 Task: Search one way flight ticket for 1 adult, 1 child, 1 infant in seat in premium economy from Portland: Portland International Airport to Rock Springs: Southwest Wyoming Regional Airport (rock Springs Sweetwater County Airport) on 8-5-2023. Choice of flights is American. Number of bags: 1 checked bag. Price is upto 96000. Outbound departure time preference is 7:15.
Action: Mouse moved to (317, 215)
Screenshot: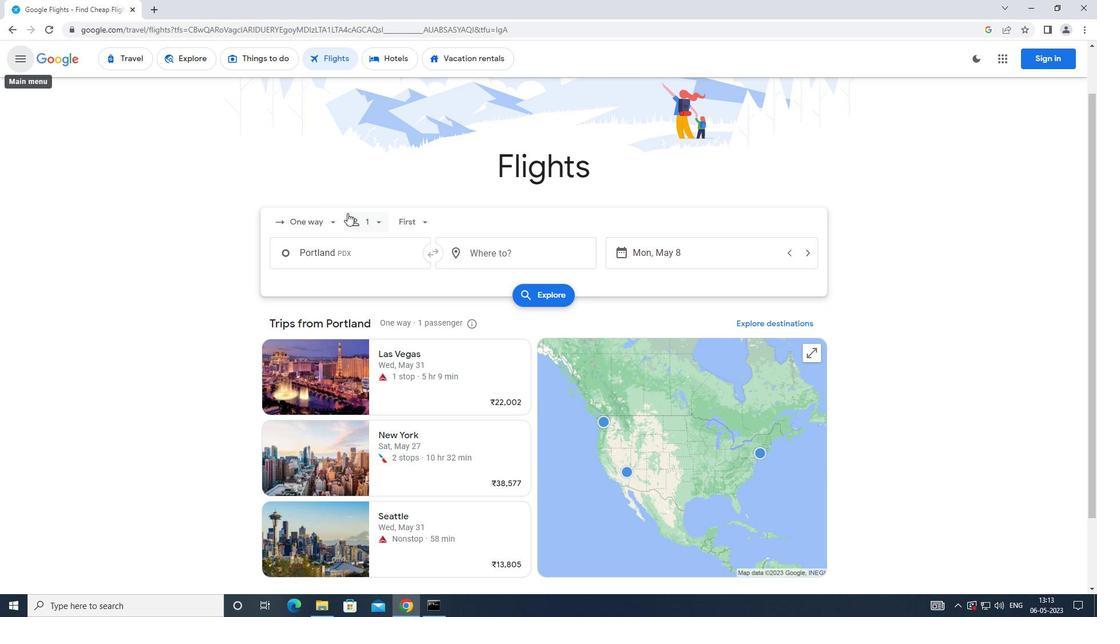 
Action: Mouse pressed left at (317, 215)
Screenshot: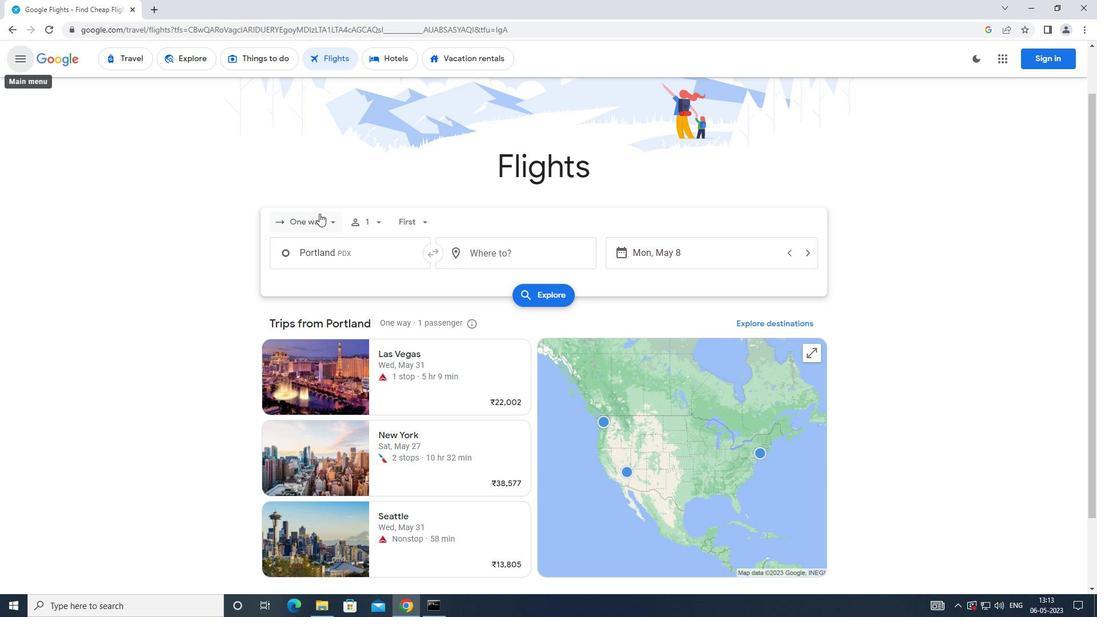 
Action: Mouse moved to (332, 273)
Screenshot: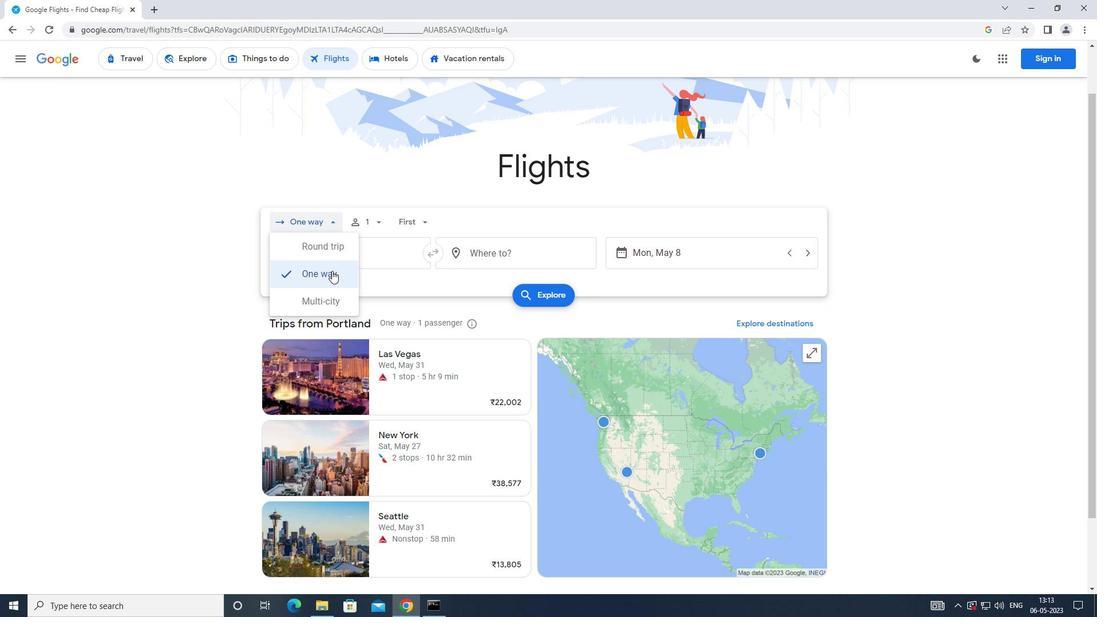 
Action: Mouse pressed left at (332, 273)
Screenshot: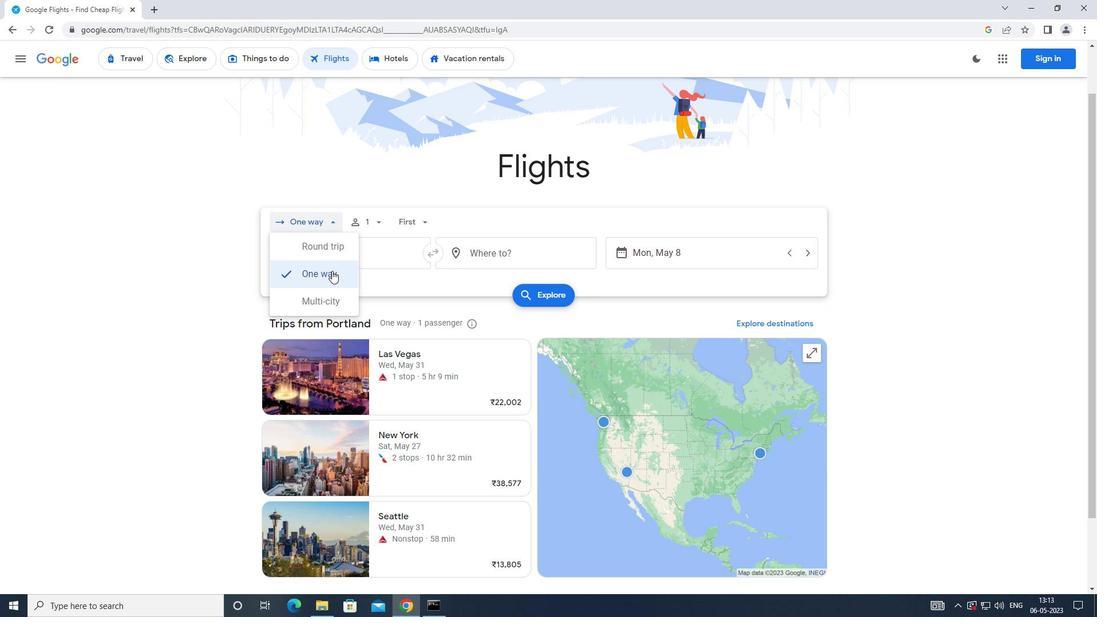 
Action: Mouse moved to (371, 220)
Screenshot: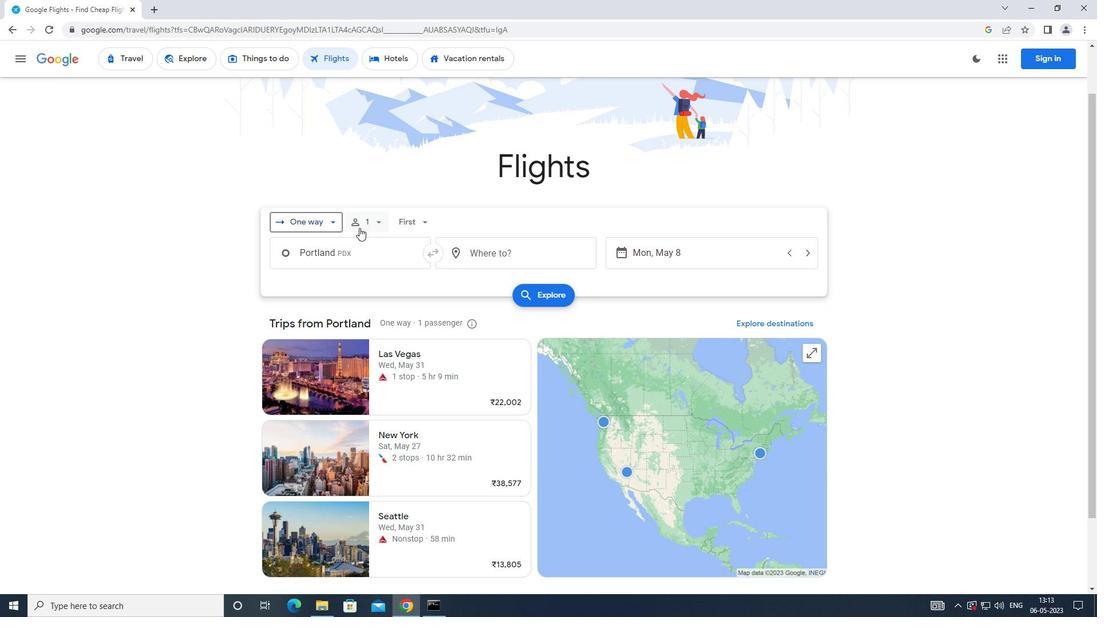 
Action: Mouse pressed left at (371, 220)
Screenshot: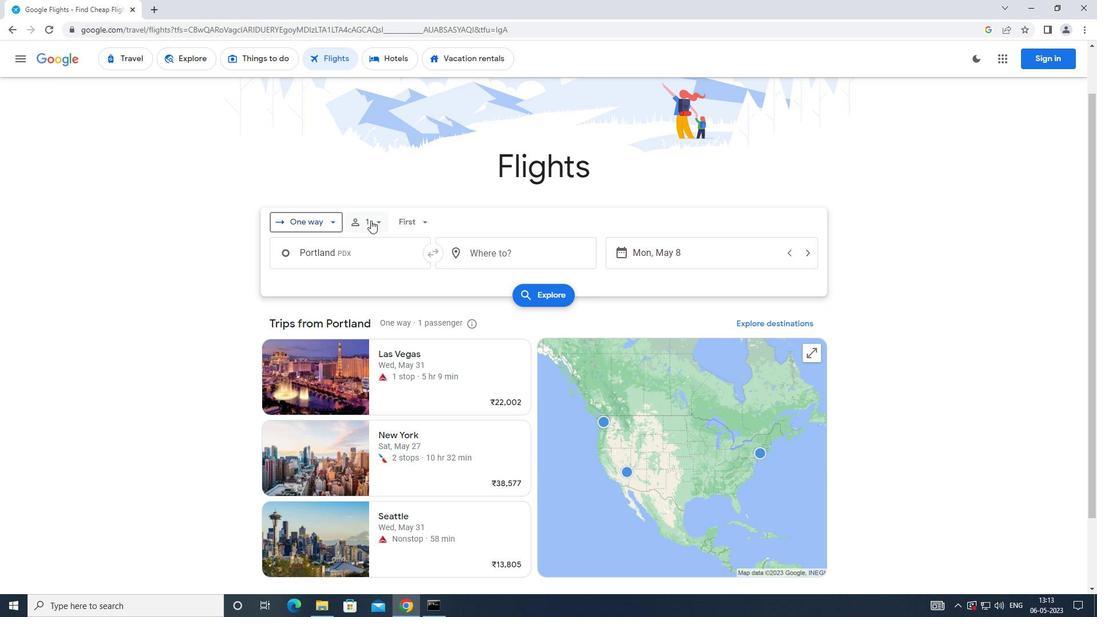 
Action: Mouse moved to (463, 275)
Screenshot: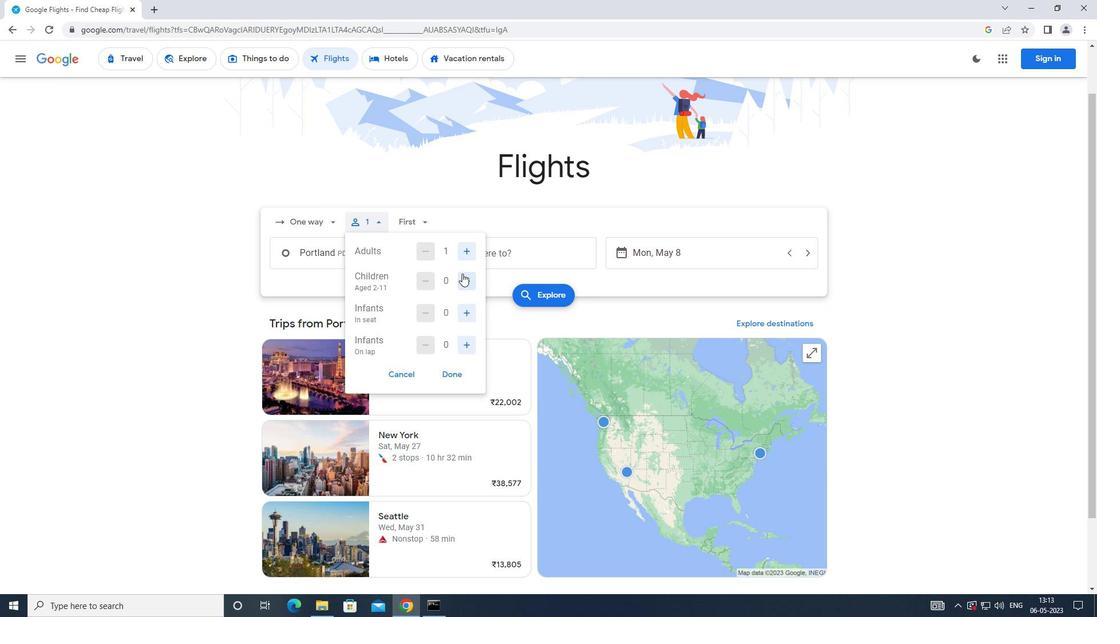 
Action: Mouse pressed left at (463, 275)
Screenshot: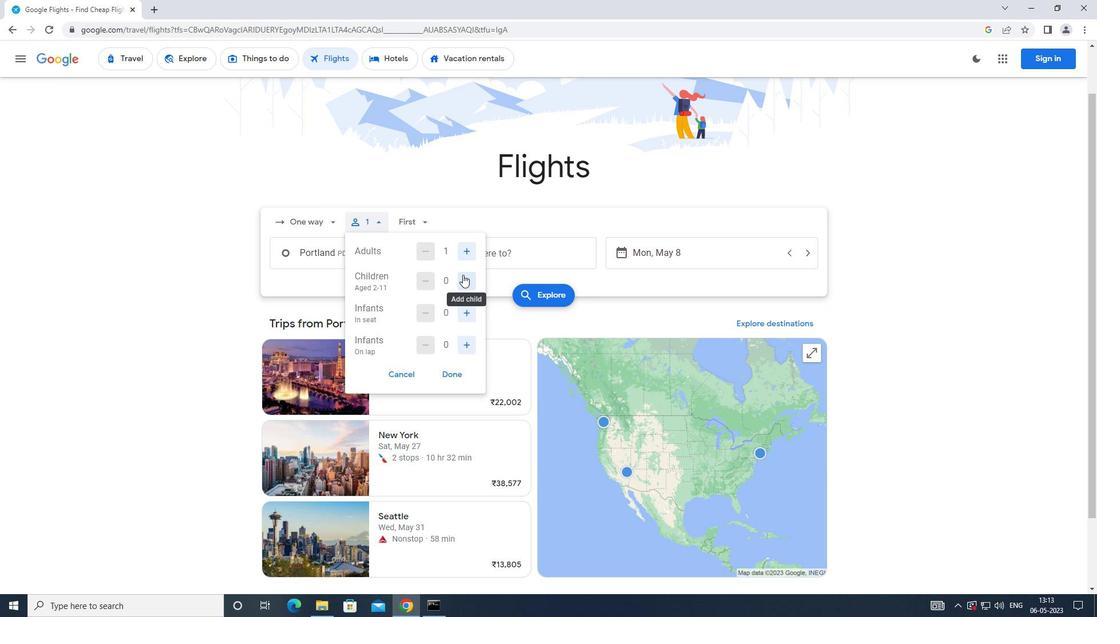 
Action: Mouse moved to (471, 311)
Screenshot: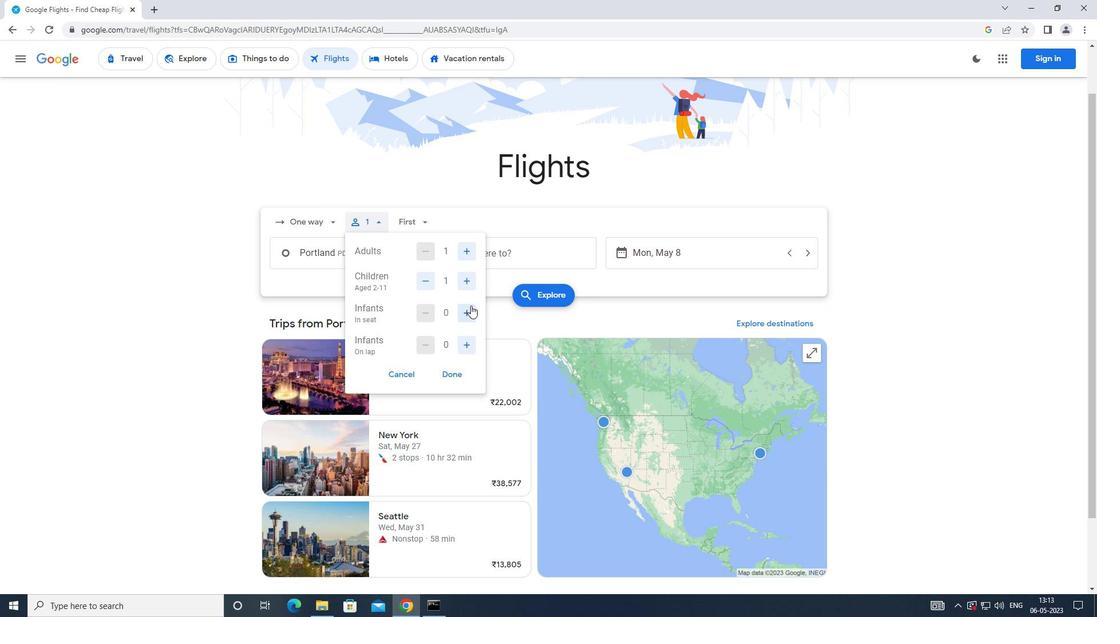 
Action: Mouse pressed left at (471, 311)
Screenshot: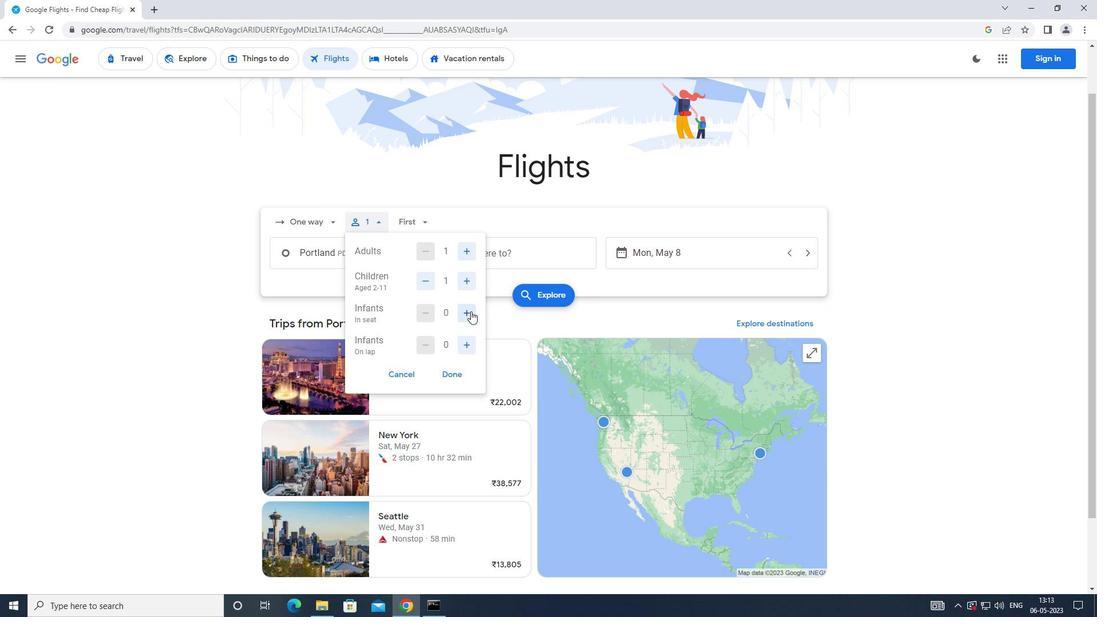 
Action: Mouse moved to (460, 372)
Screenshot: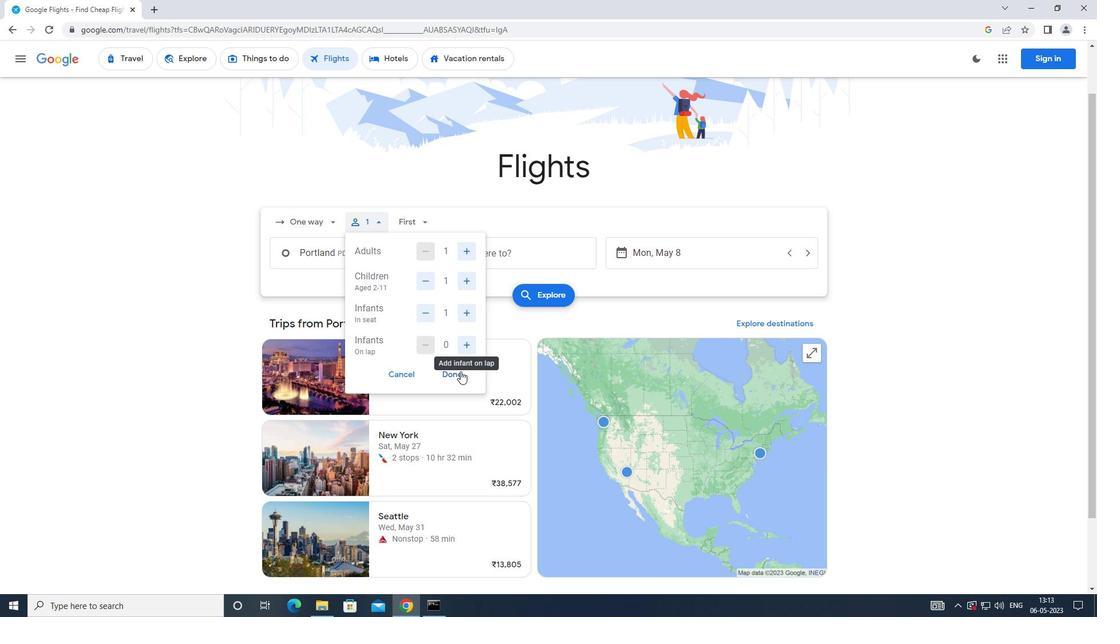 
Action: Mouse pressed left at (460, 372)
Screenshot: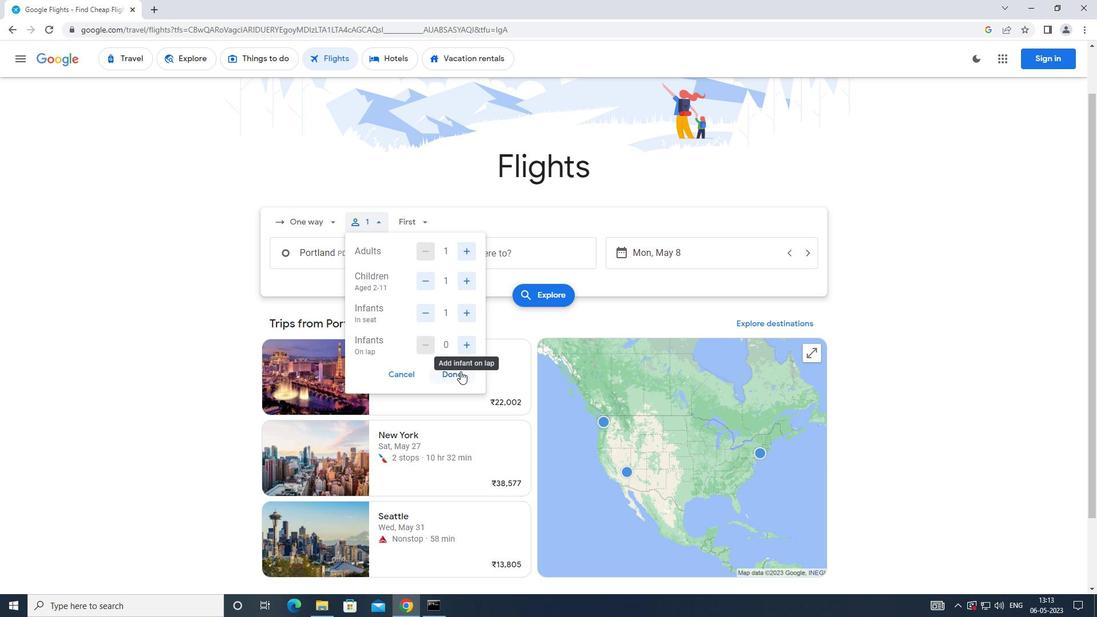 
Action: Mouse moved to (413, 228)
Screenshot: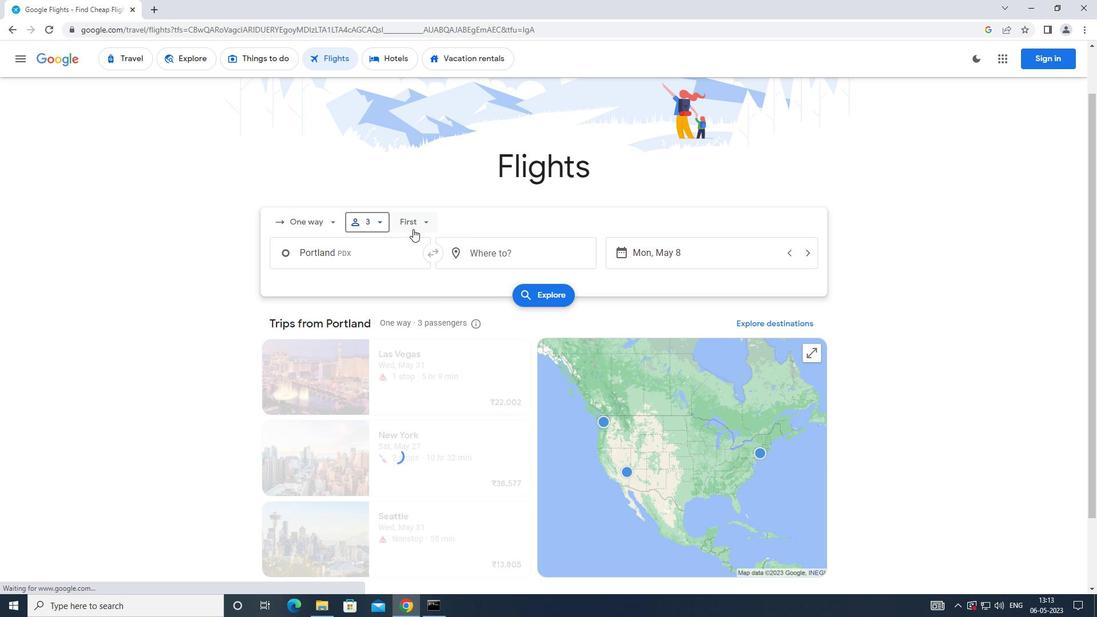 
Action: Mouse pressed left at (413, 228)
Screenshot: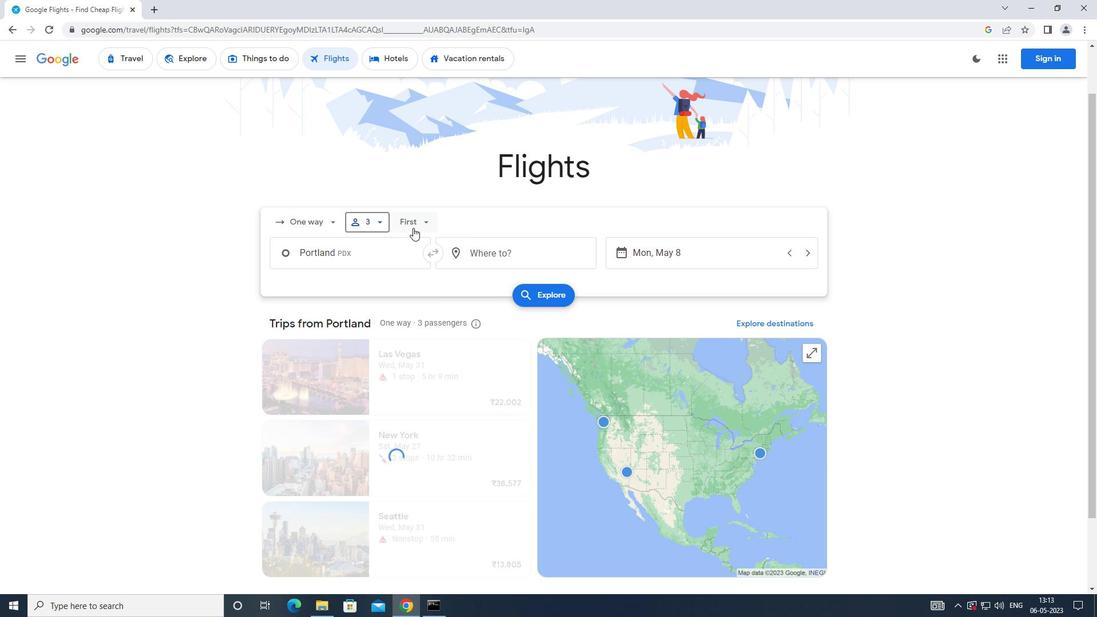 
Action: Mouse moved to (428, 273)
Screenshot: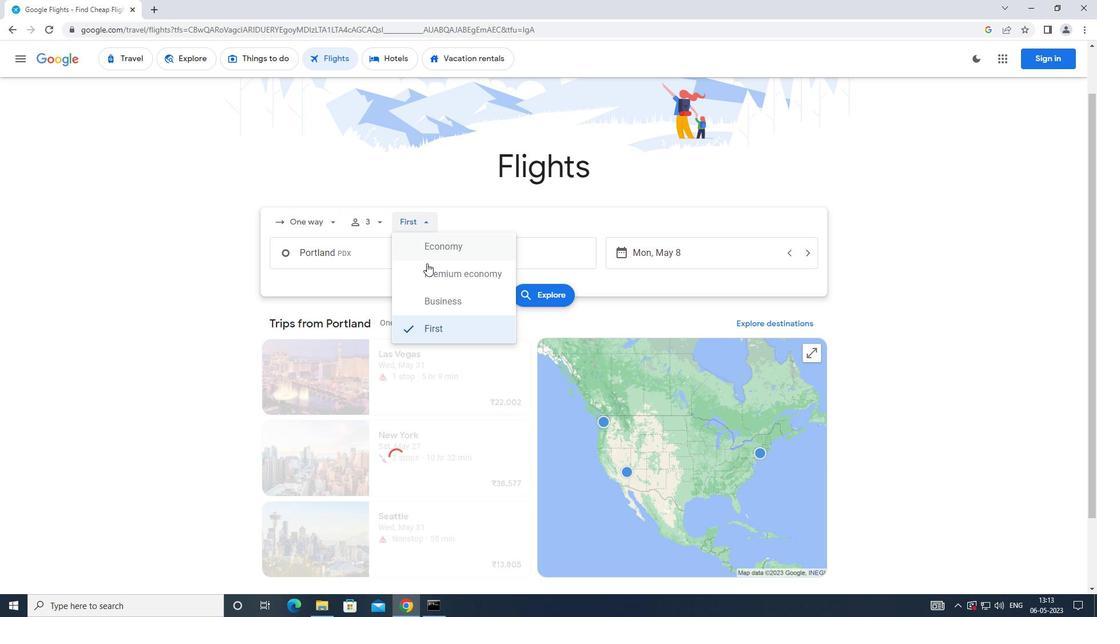 
Action: Mouse pressed left at (428, 273)
Screenshot: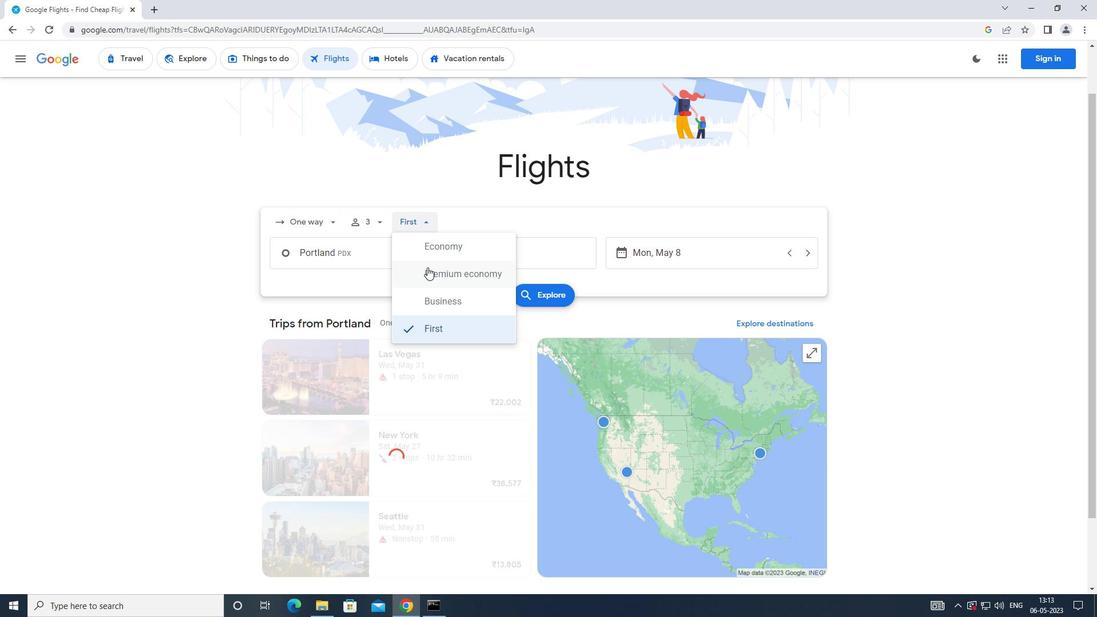 
Action: Mouse moved to (386, 251)
Screenshot: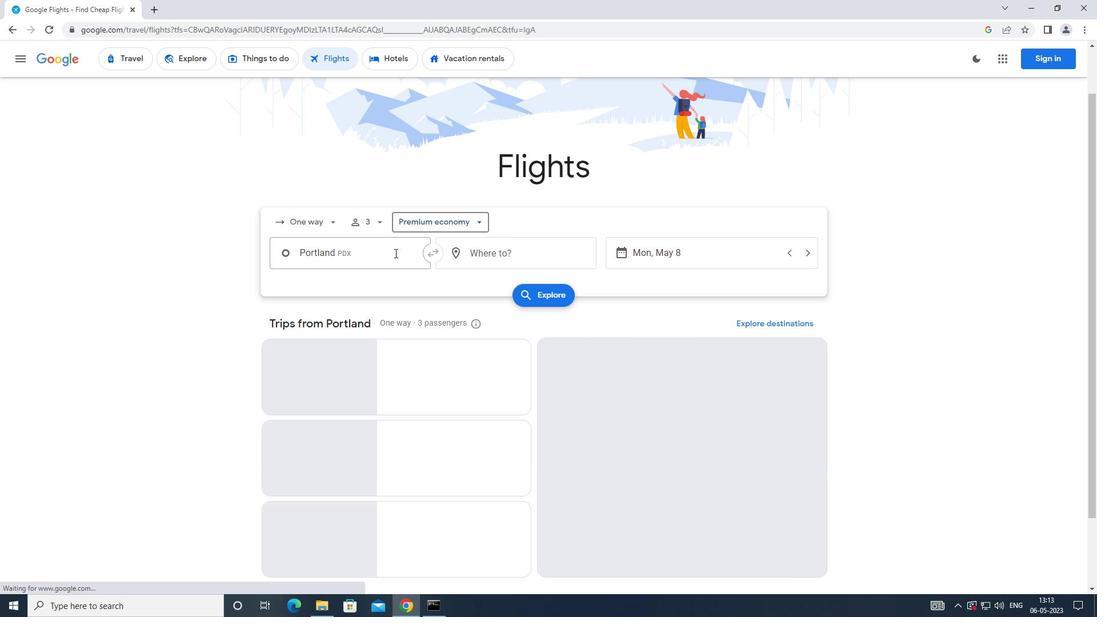 
Action: Mouse pressed left at (386, 251)
Screenshot: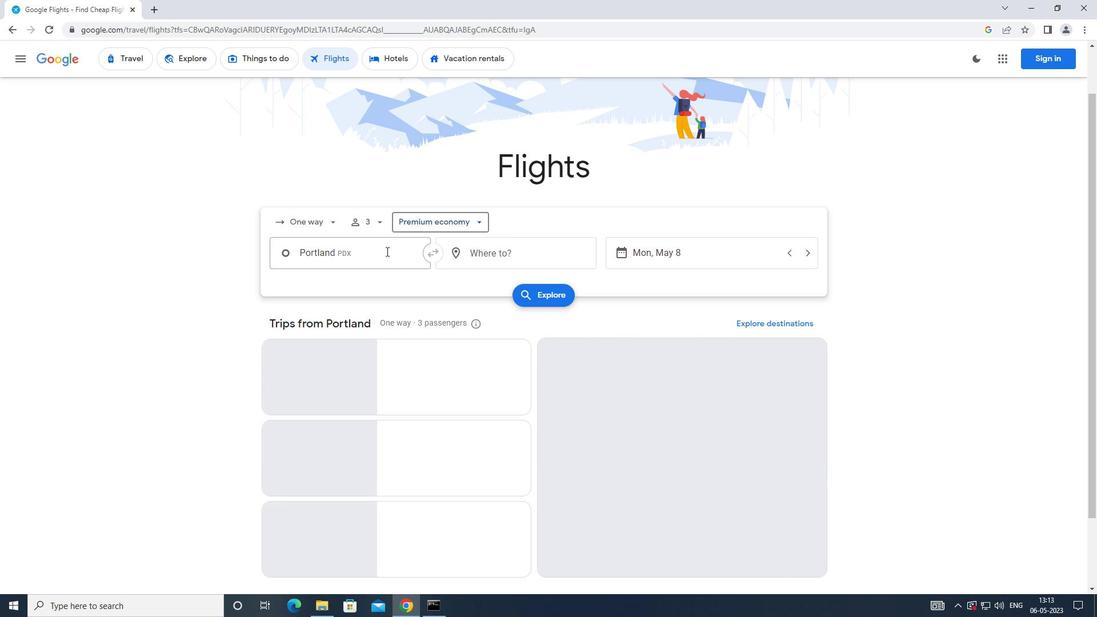 
Action: Mouse moved to (381, 313)
Screenshot: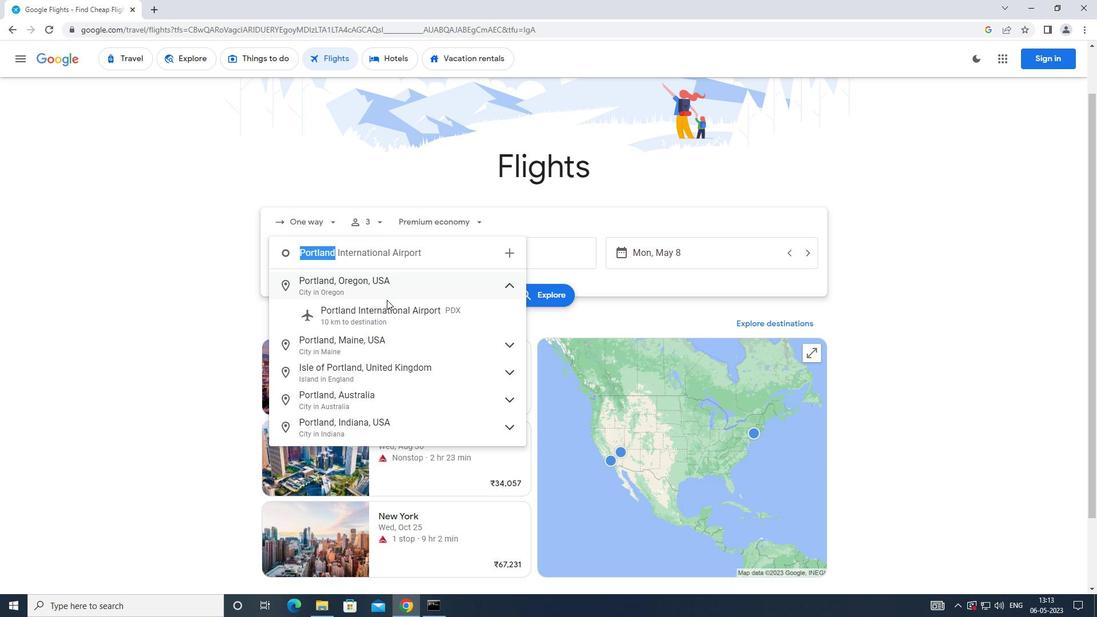 
Action: Mouse pressed left at (381, 313)
Screenshot: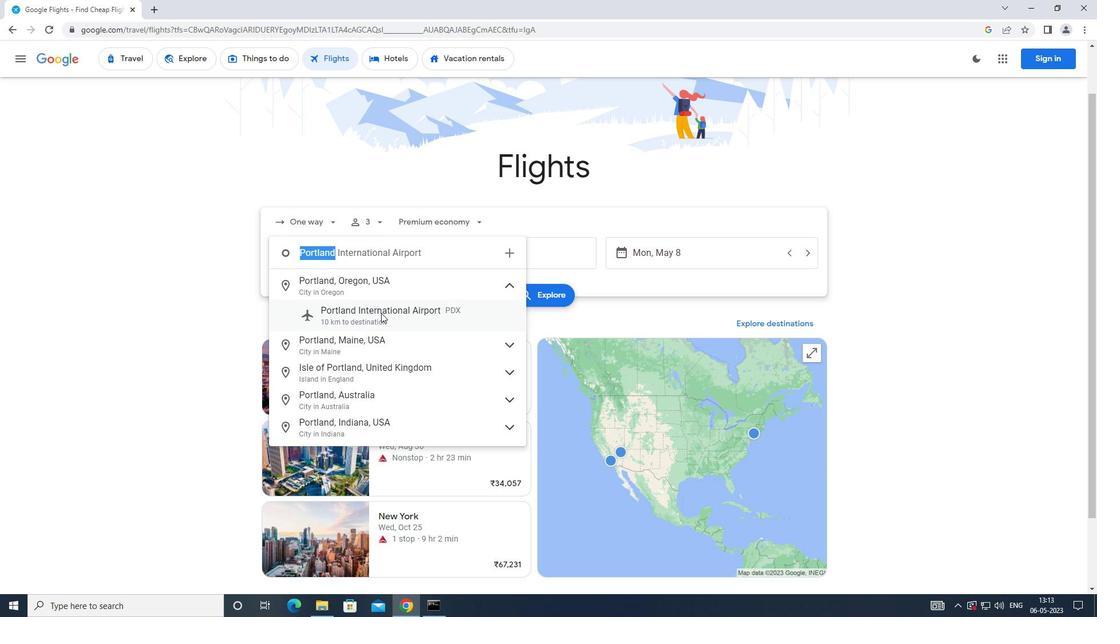 
Action: Mouse moved to (488, 257)
Screenshot: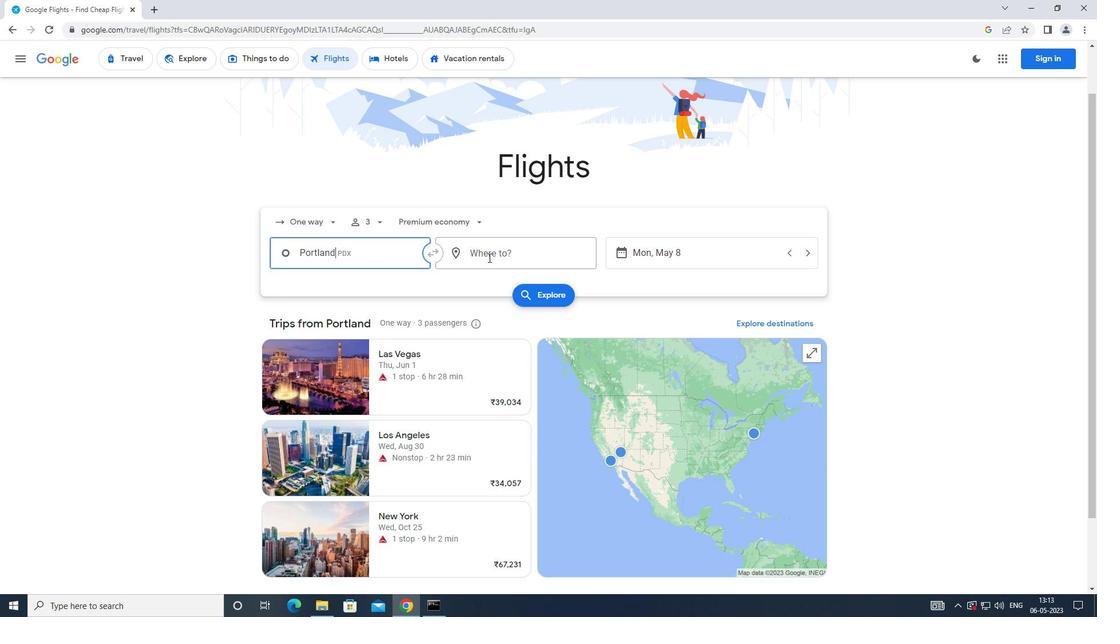 
Action: Mouse pressed left at (488, 257)
Screenshot: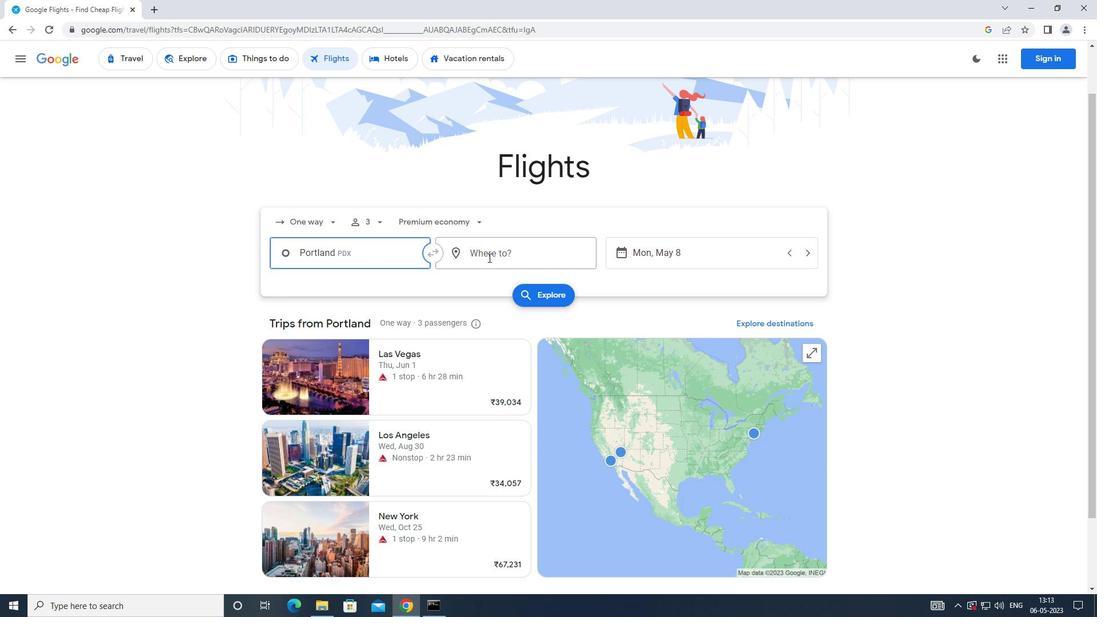 
Action: Mouse moved to (510, 363)
Screenshot: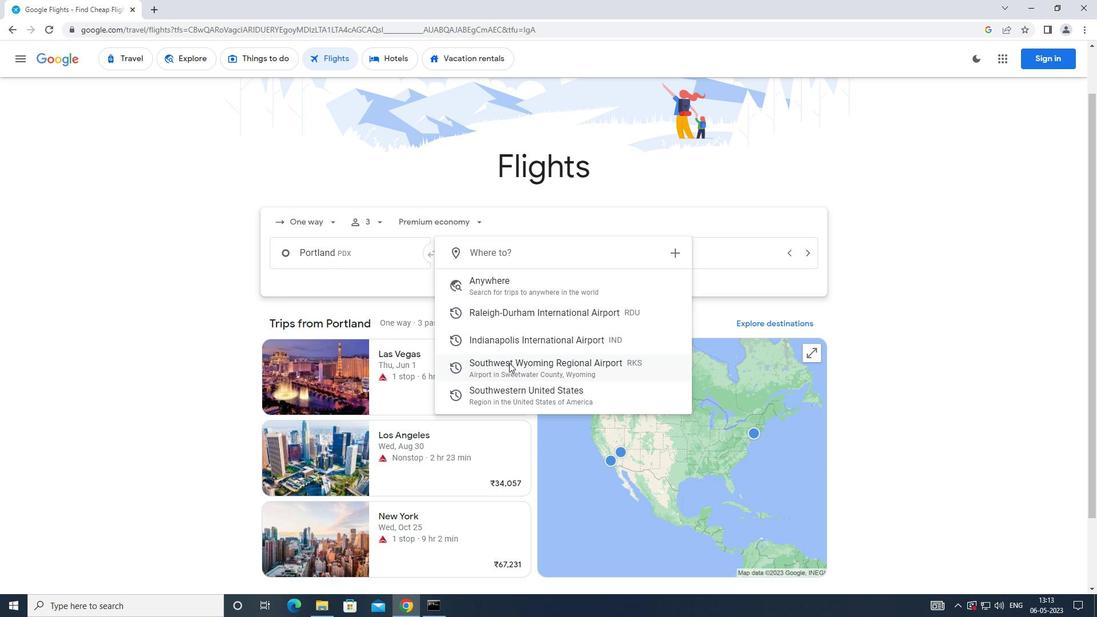 
Action: Mouse pressed left at (510, 363)
Screenshot: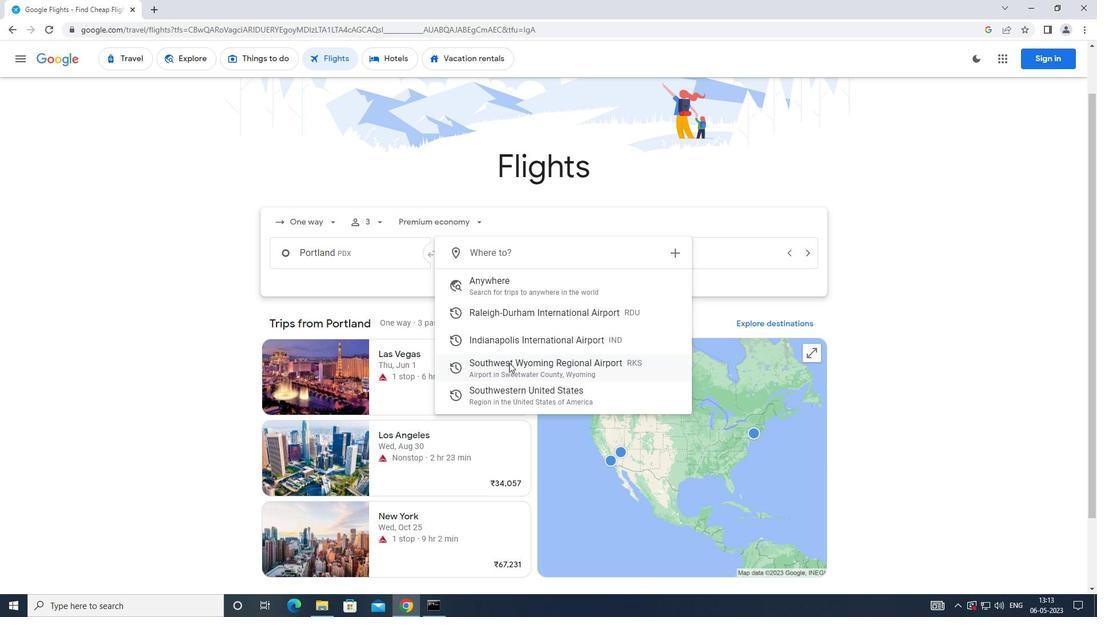 
Action: Mouse moved to (635, 256)
Screenshot: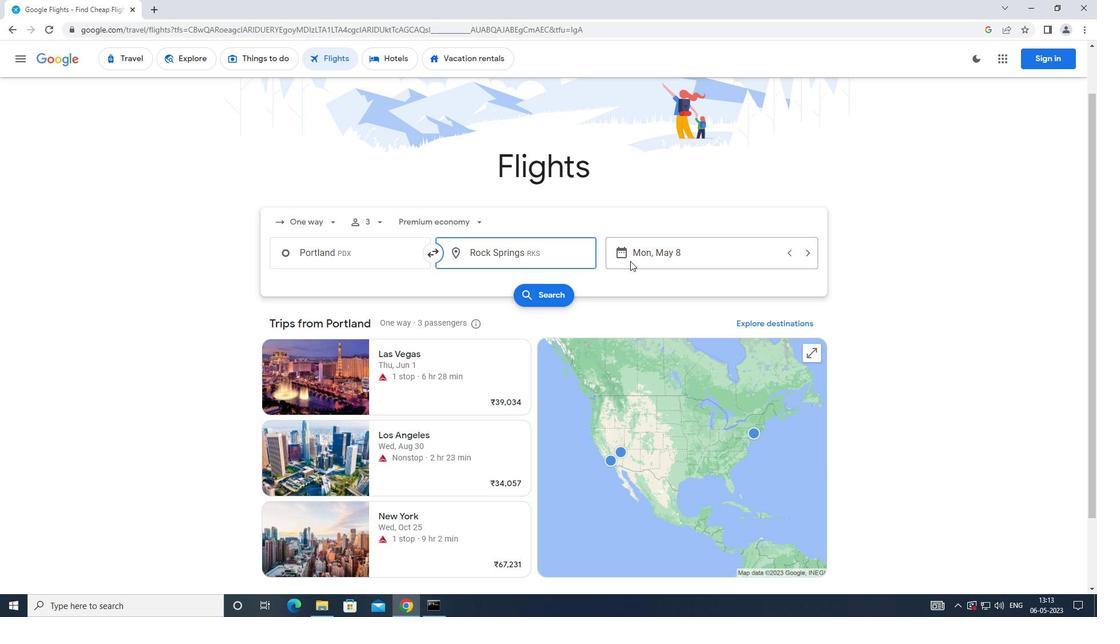 
Action: Mouse pressed left at (635, 256)
Screenshot: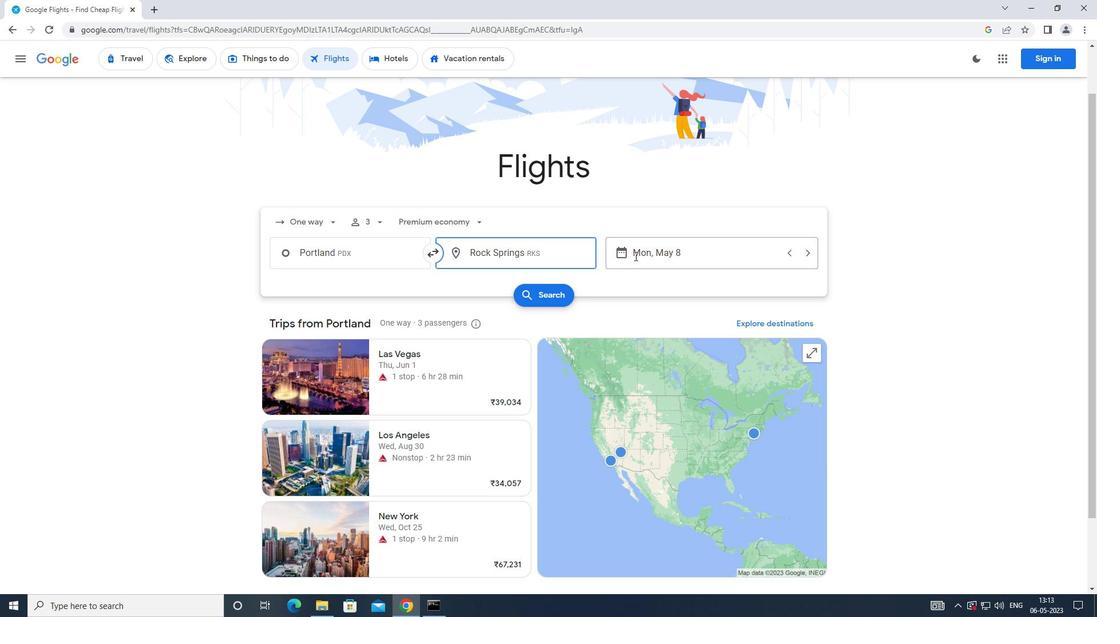 
Action: Mouse moved to (447, 372)
Screenshot: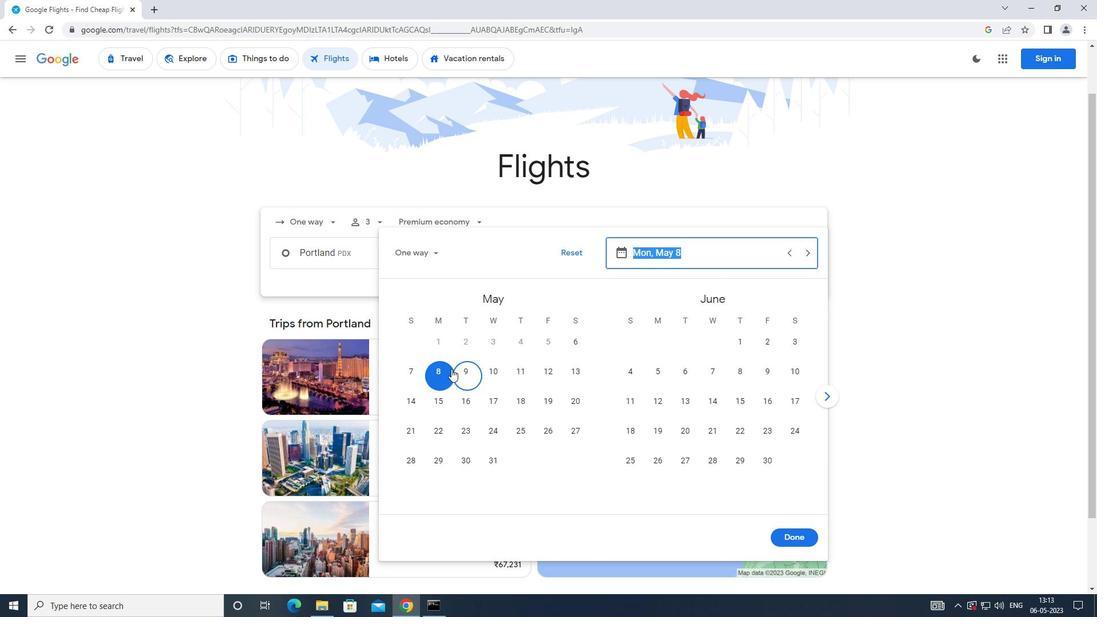 
Action: Mouse pressed left at (447, 372)
Screenshot: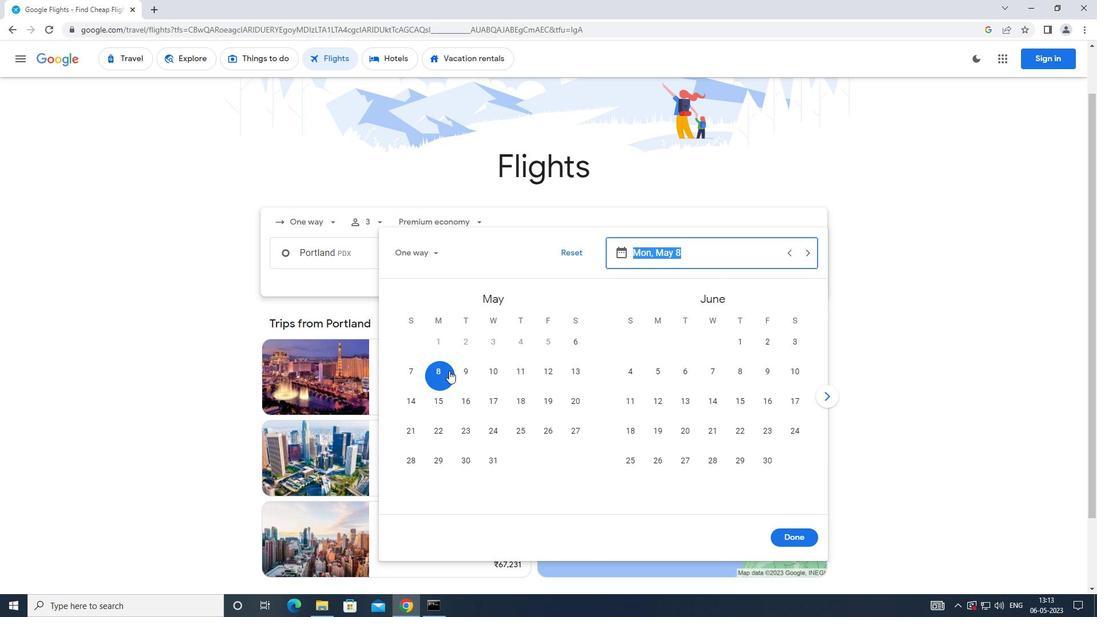 
Action: Mouse moved to (798, 535)
Screenshot: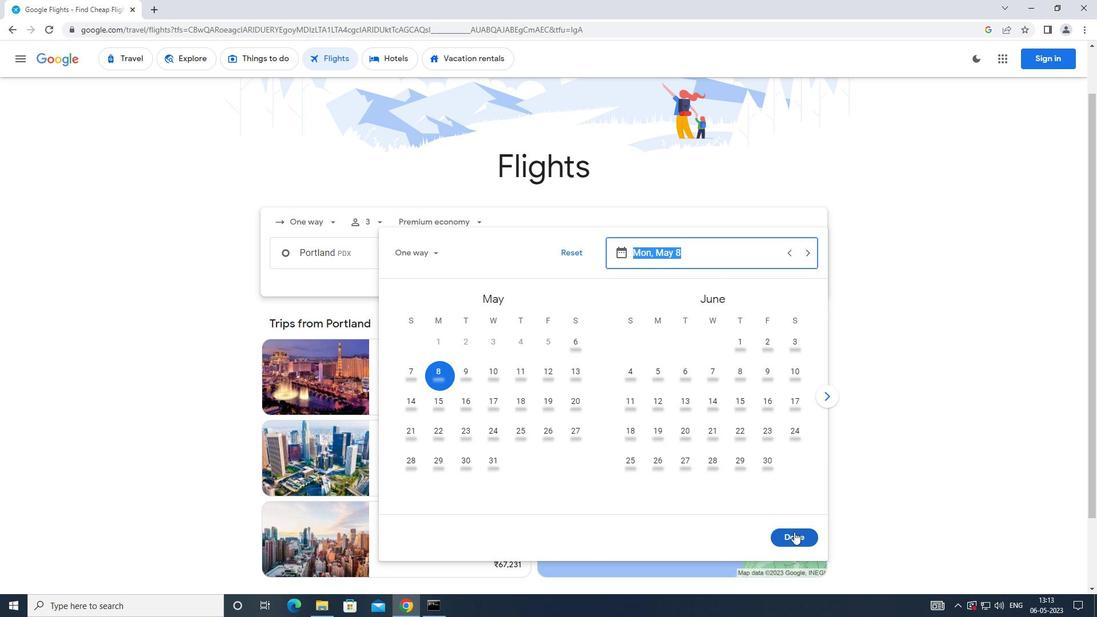 
Action: Mouse pressed left at (798, 535)
Screenshot: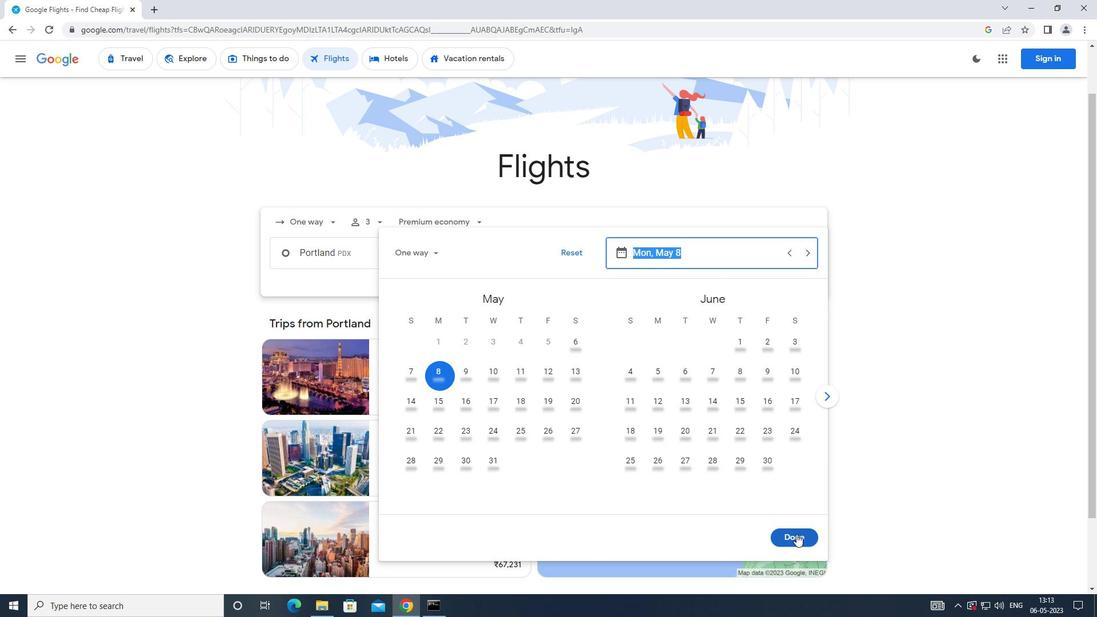 
Action: Mouse moved to (544, 292)
Screenshot: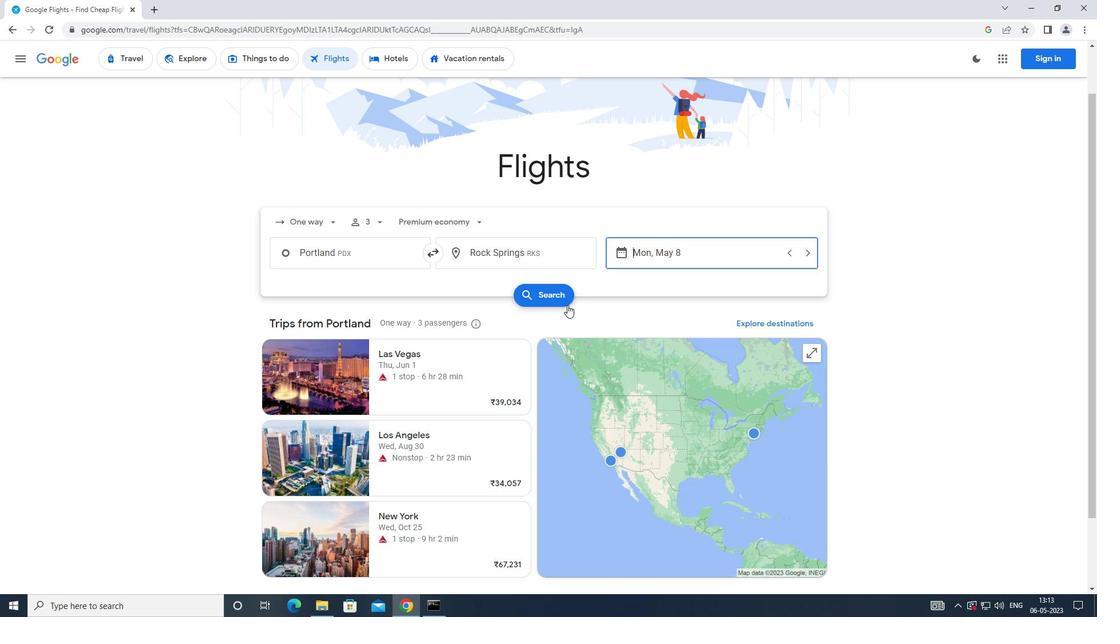 
Action: Mouse pressed left at (544, 292)
Screenshot: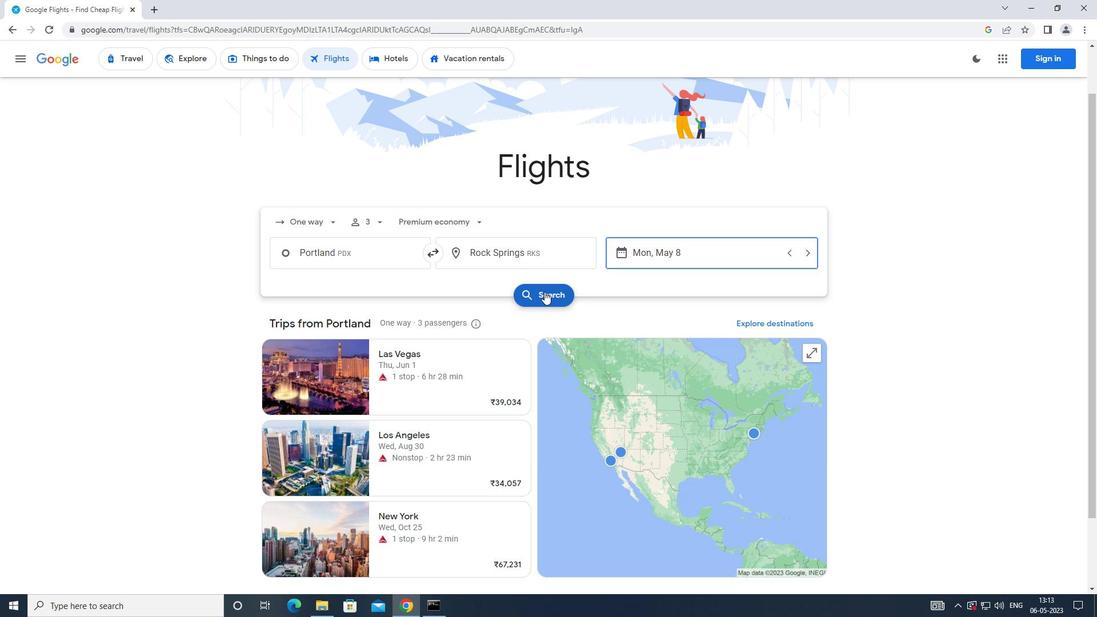 
Action: Mouse moved to (292, 161)
Screenshot: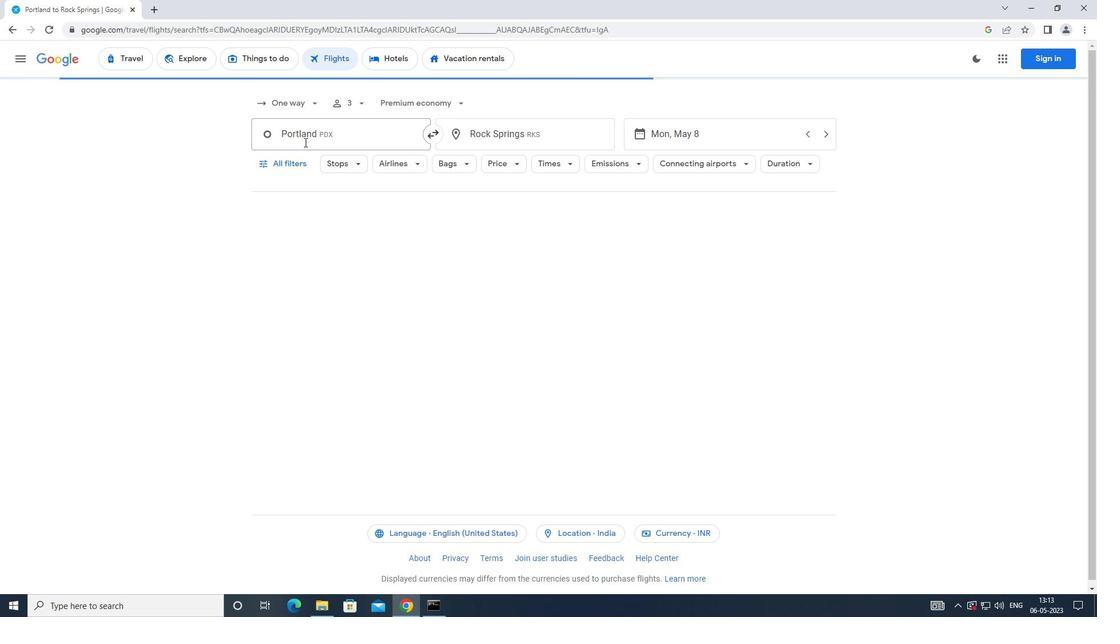 
Action: Mouse pressed left at (292, 161)
Screenshot: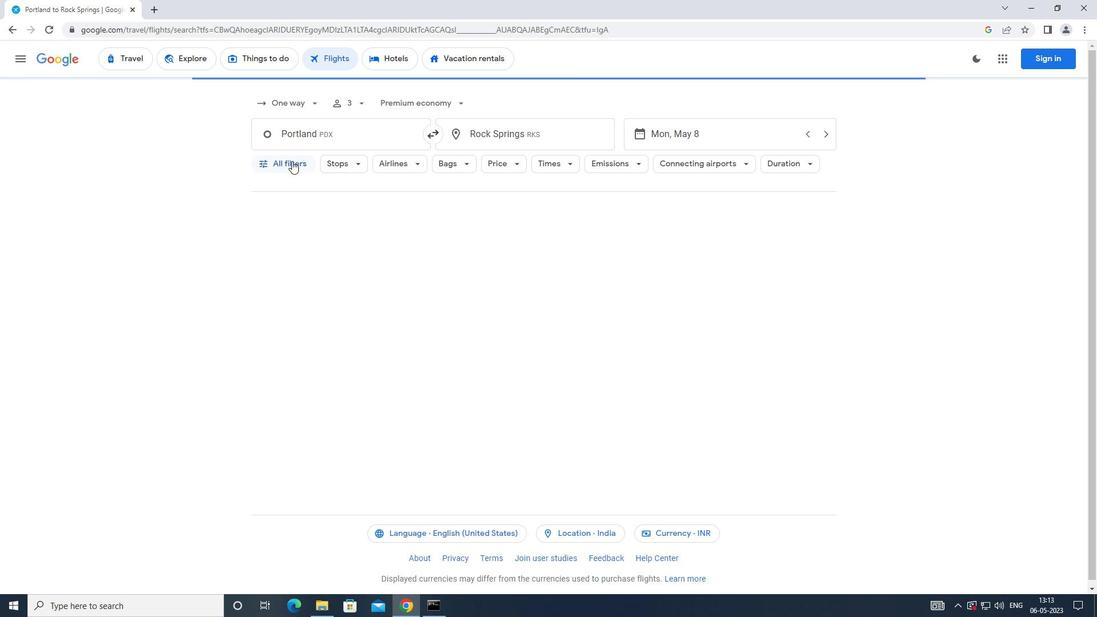 
Action: Mouse moved to (334, 244)
Screenshot: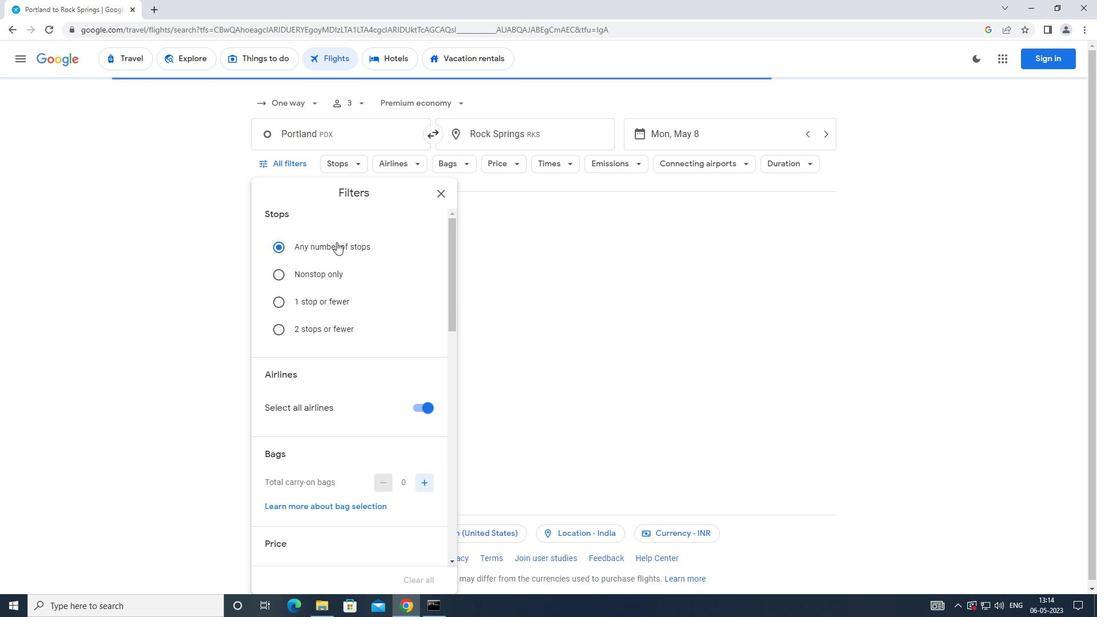 
Action: Mouse scrolled (334, 244) with delta (0, 0)
Screenshot: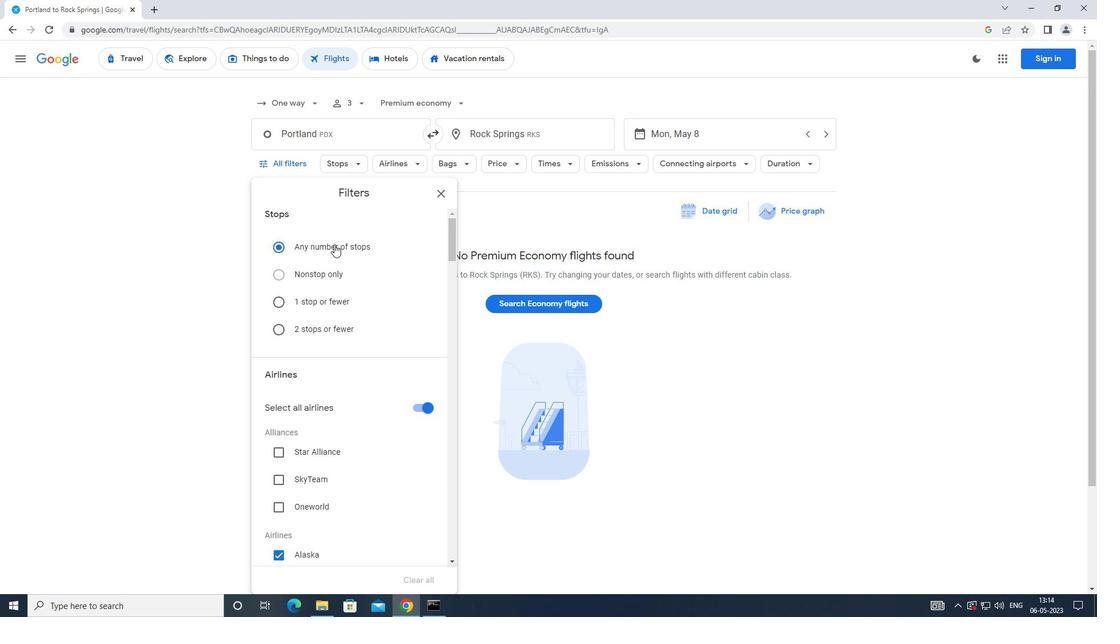 
Action: Mouse scrolled (334, 244) with delta (0, 0)
Screenshot: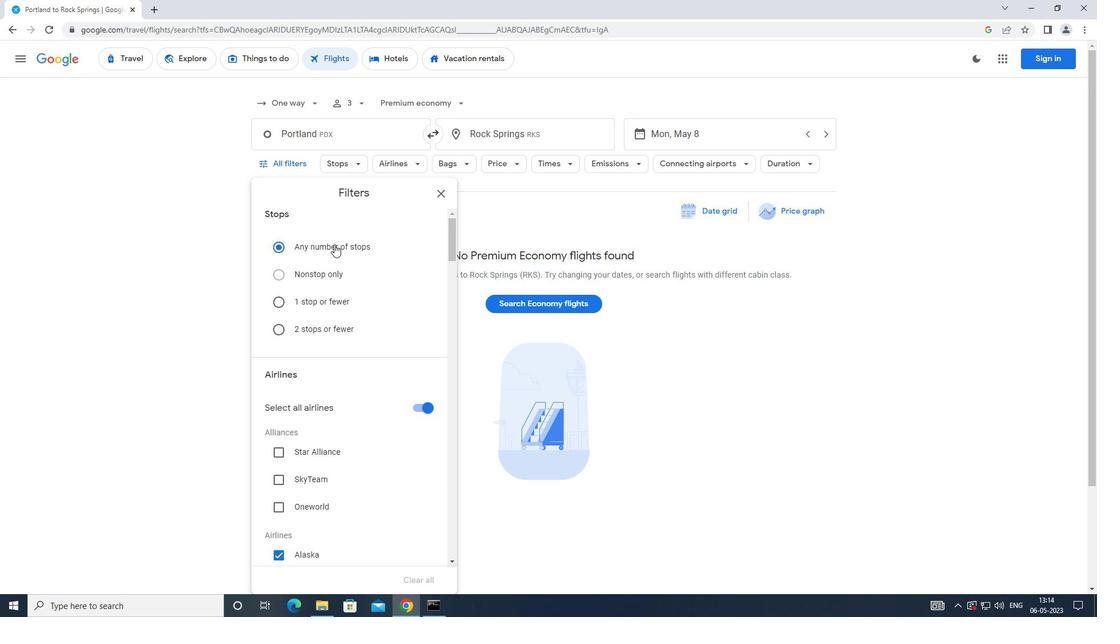 
Action: Mouse scrolled (334, 244) with delta (0, 0)
Screenshot: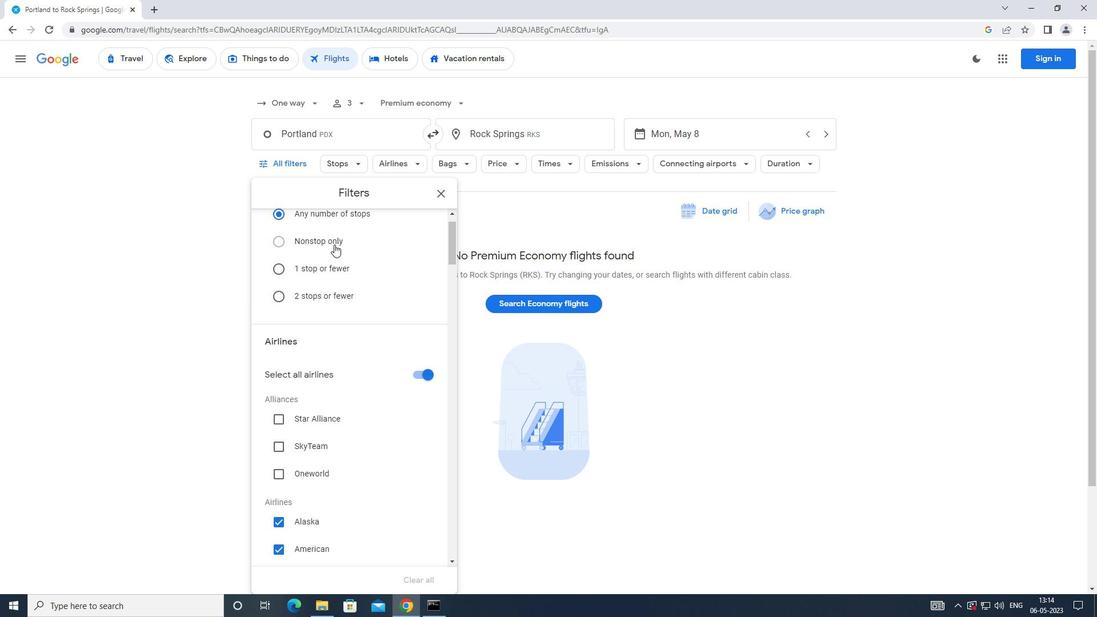 
Action: Mouse moved to (423, 236)
Screenshot: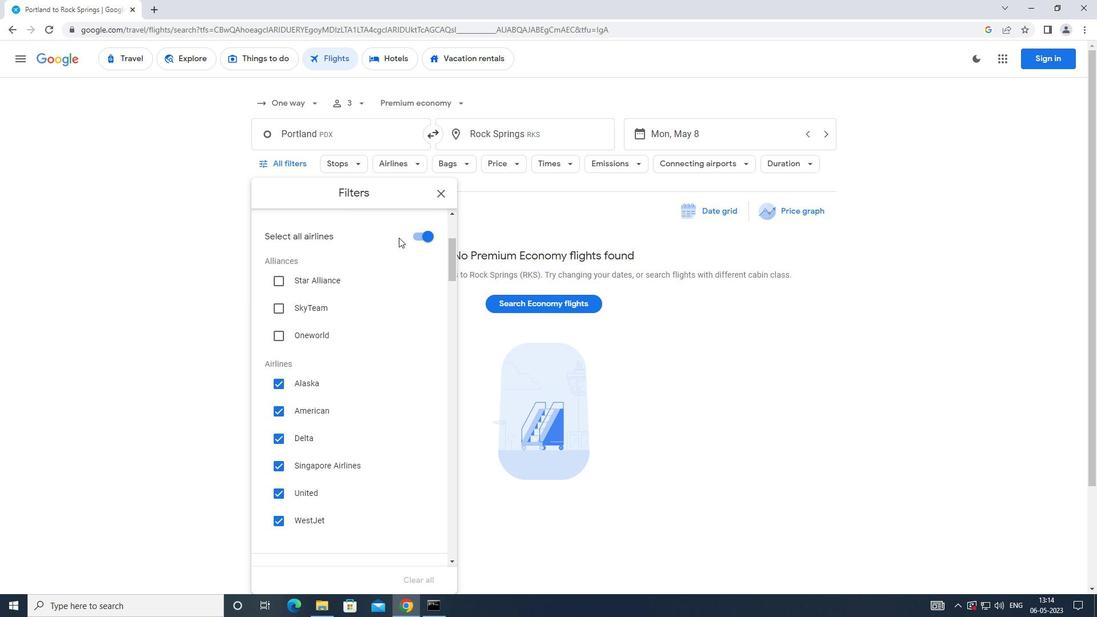 
Action: Mouse pressed left at (423, 236)
Screenshot: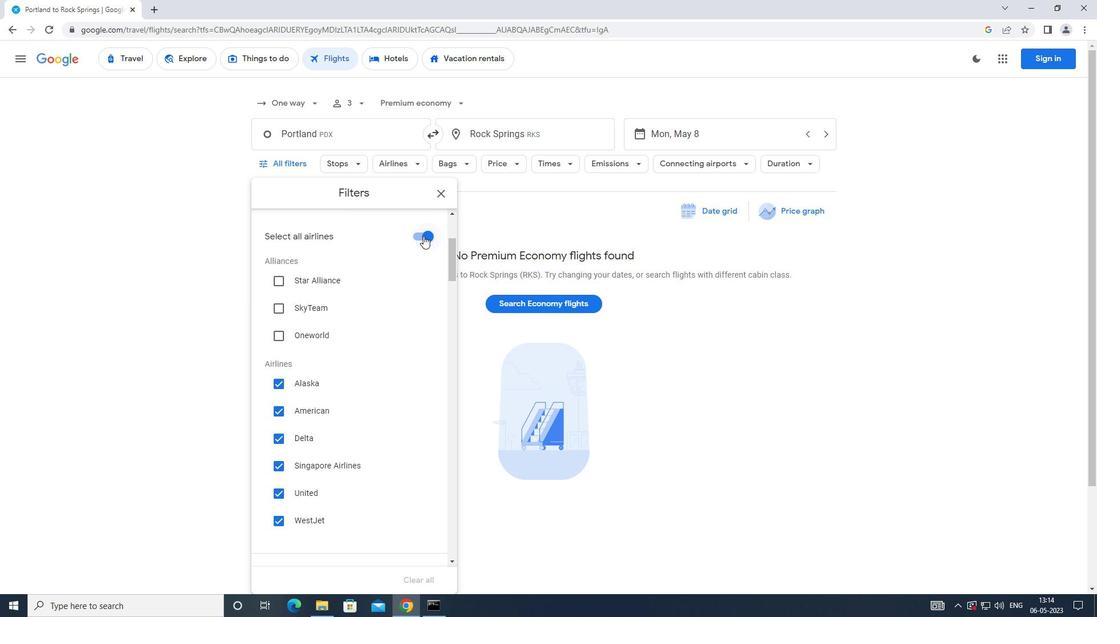 
Action: Mouse moved to (380, 254)
Screenshot: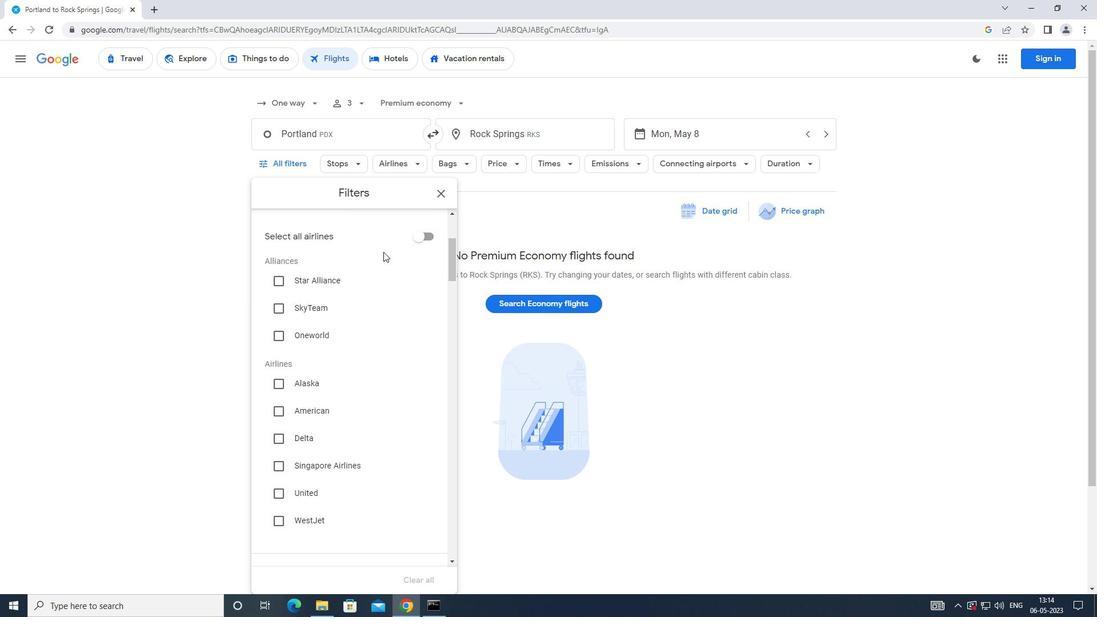 
Action: Mouse scrolled (380, 253) with delta (0, 0)
Screenshot: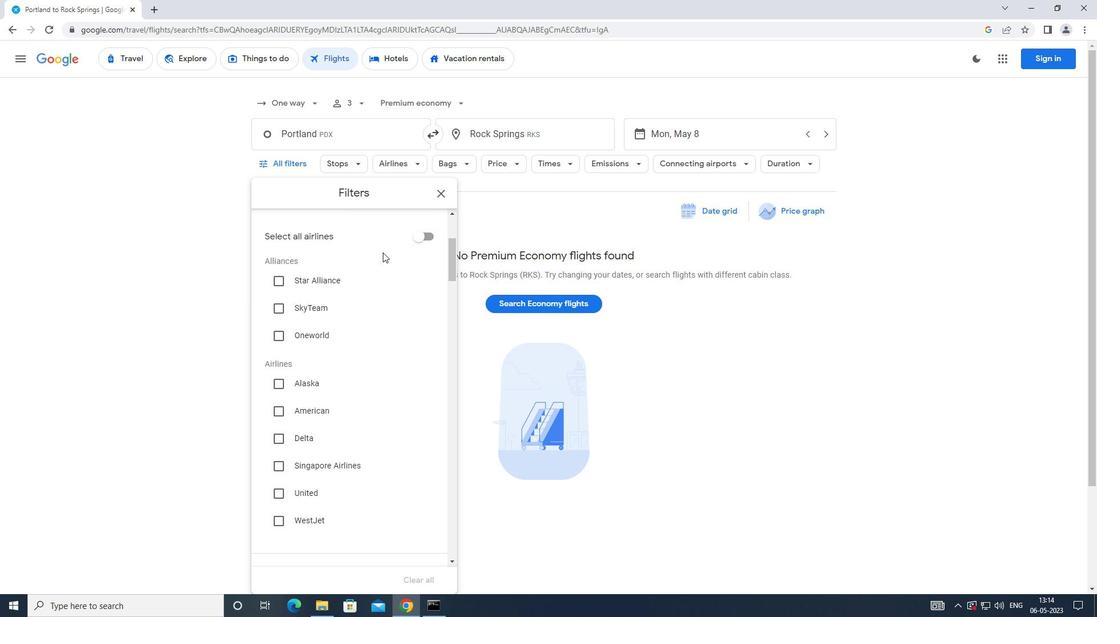 
Action: Mouse moved to (380, 254)
Screenshot: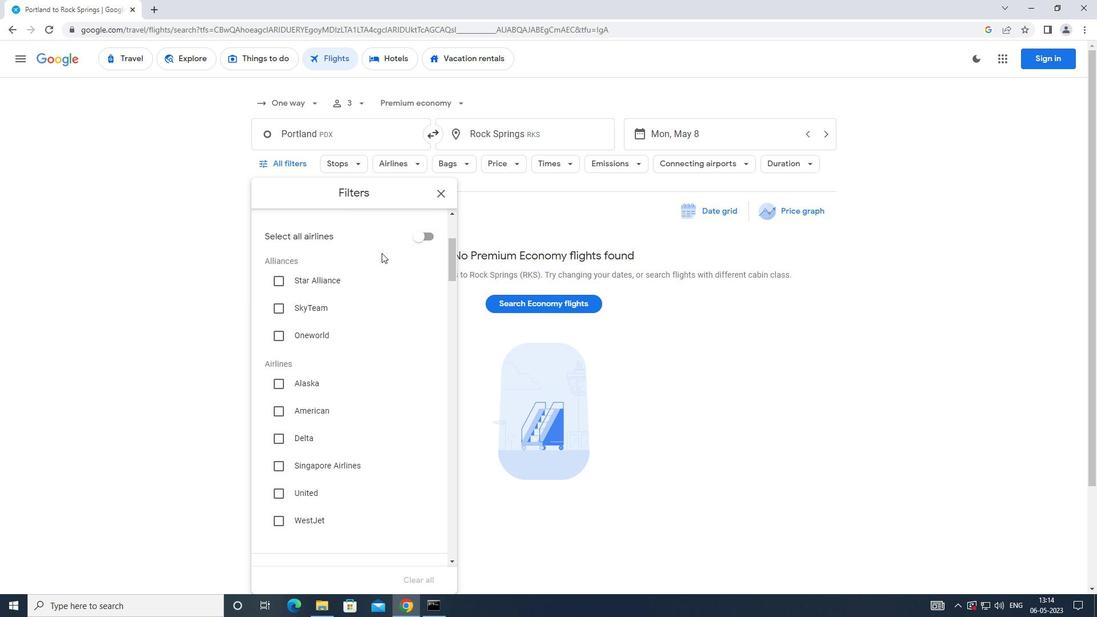 
Action: Mouse scrolled (380, 253) with delta (0, 0)
Screenshot: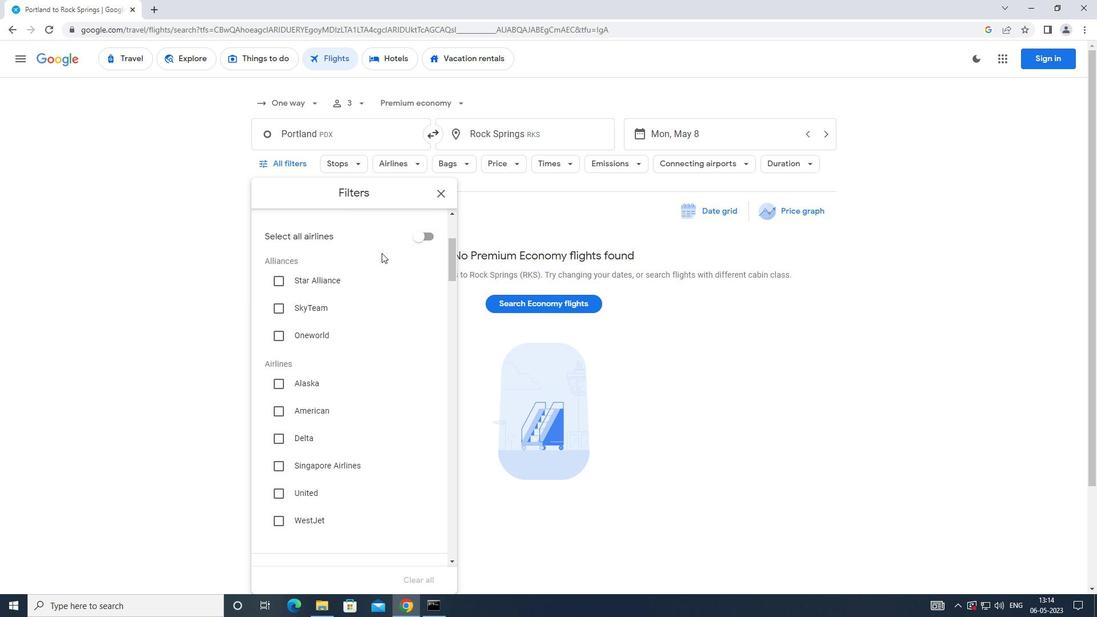 
Action: Mouse scrolled (380, 253) with delta (0, 0)
Screenshot: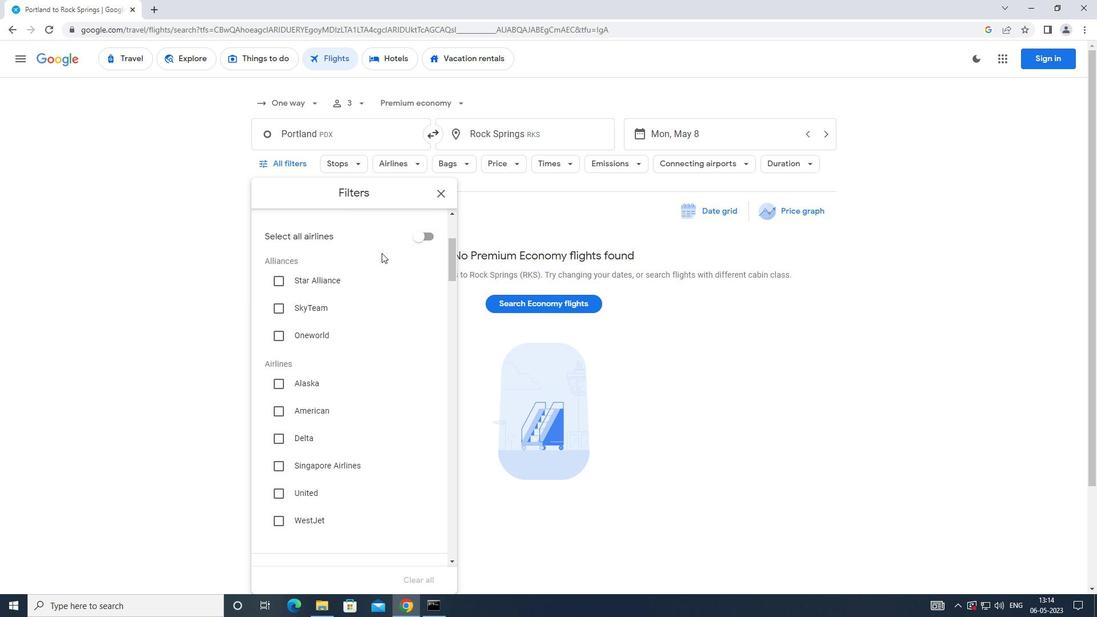 
Action: Mouse moved to (279, 240)
Screenshot: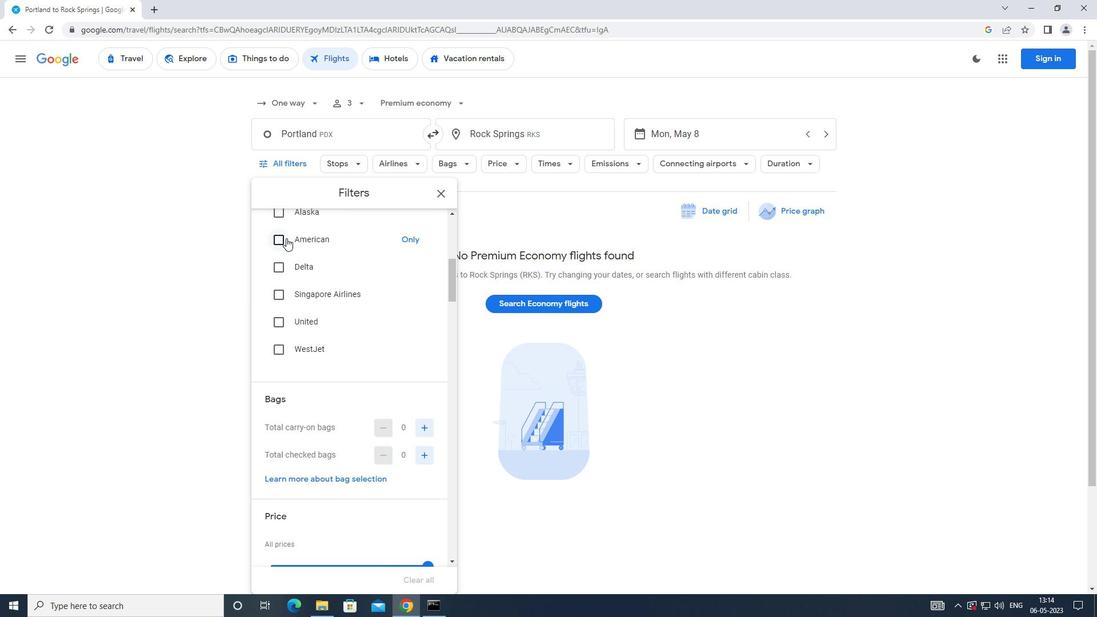 
Action: Mouse pressed left at (279, 240)
Screenshot: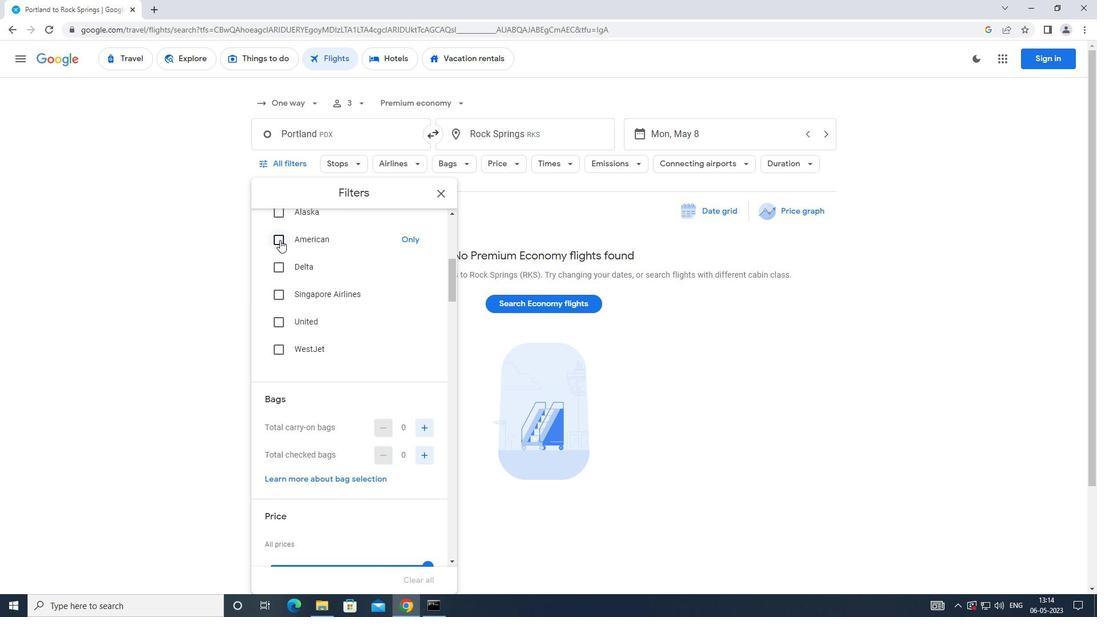 
Action: Mouse moved to (367, 343)
Screenshot: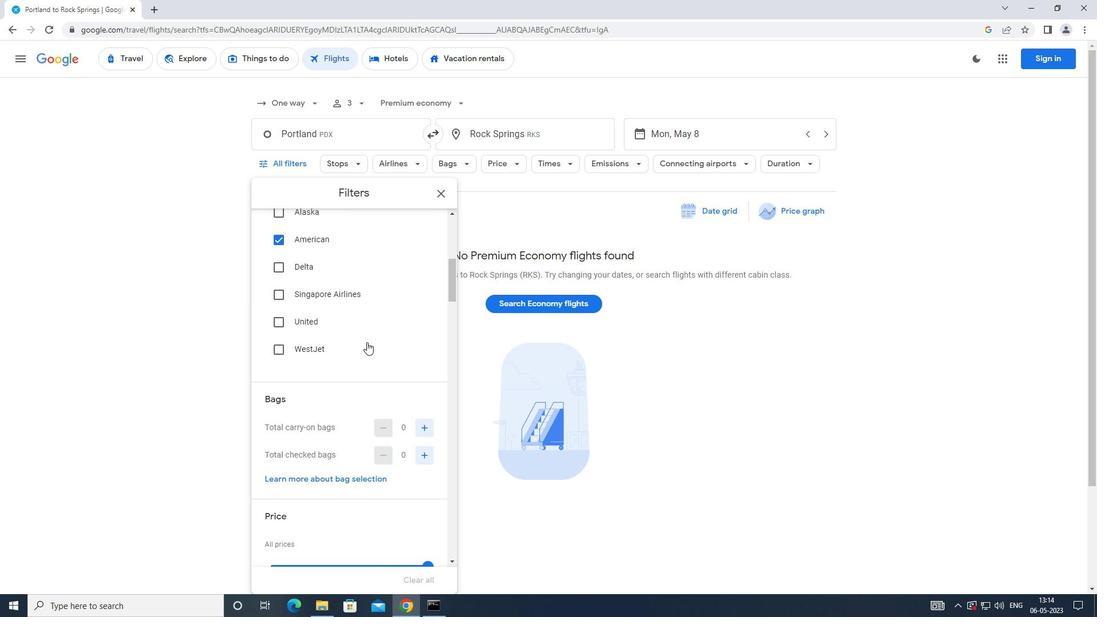 
Action: Mouse scrolled (367, 343) with delta (0, 0)
Screenshot: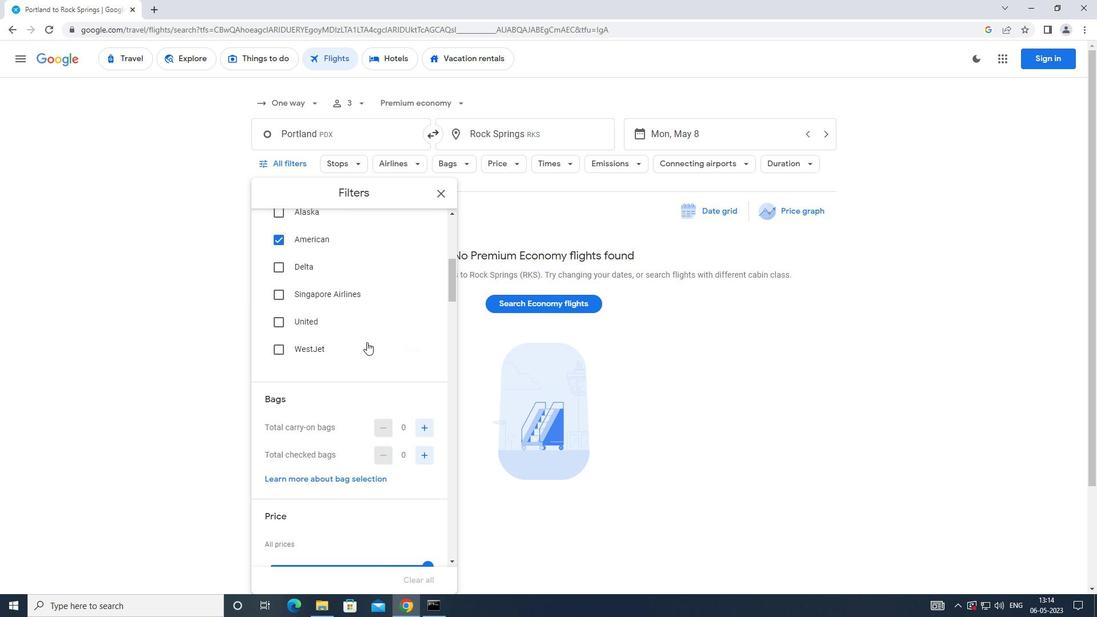 
Action: Mouse scrolled (367, 343) with delta (0, 0)
Screenshot: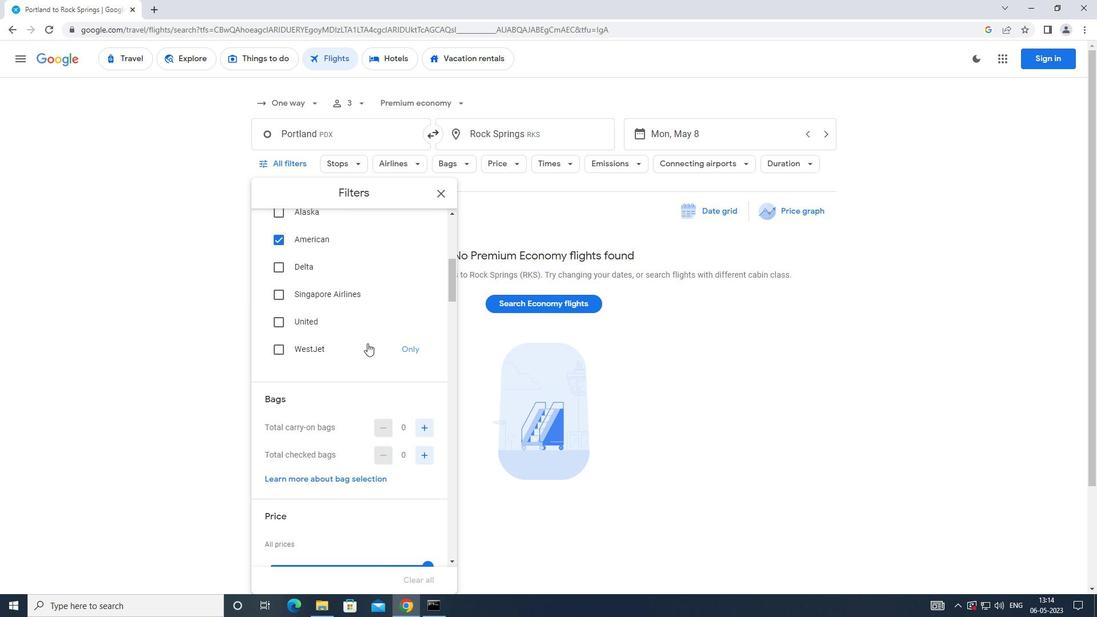 
Action: Mouse moved to (420, 340)
Screenshot: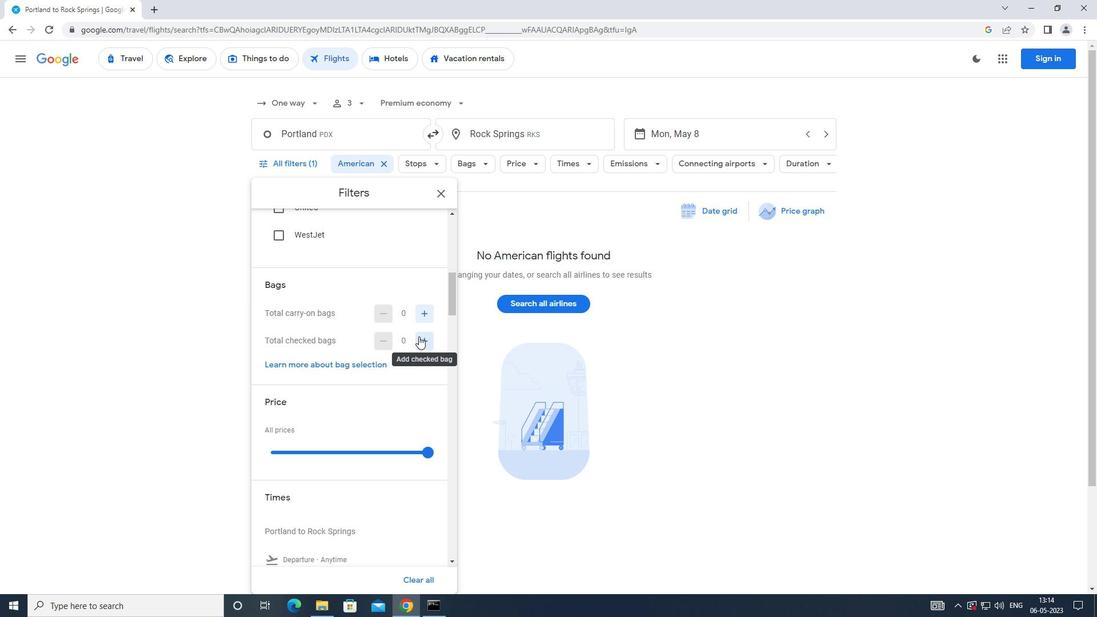 
Action: Mouse pressed left at (420, 340)
Screenshot: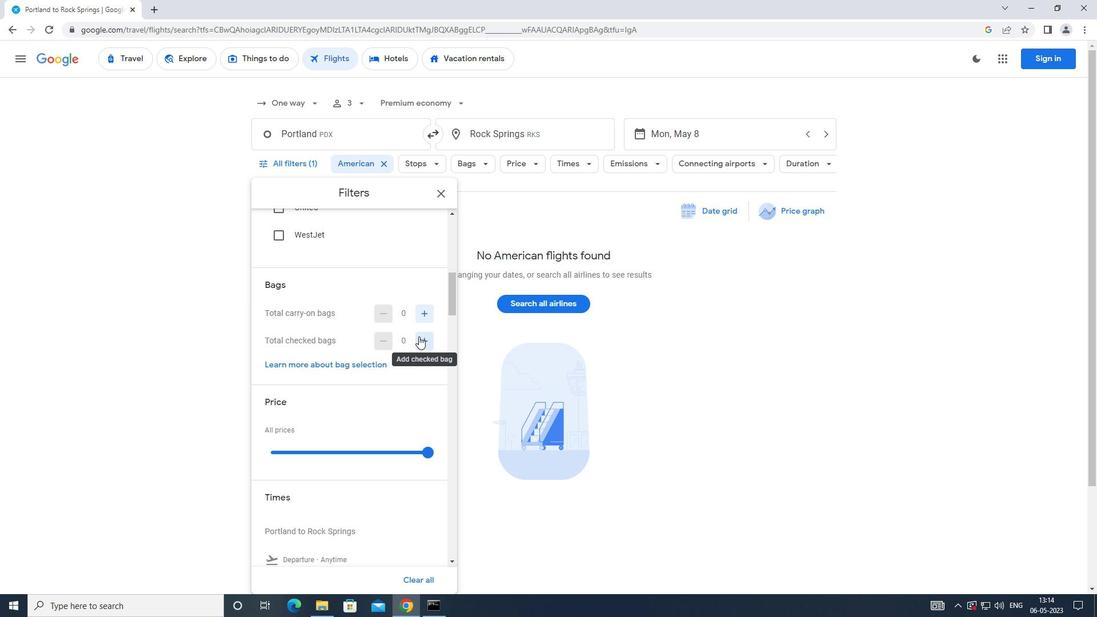 
Action: Mouse moved to (391, 322)
Screenshot: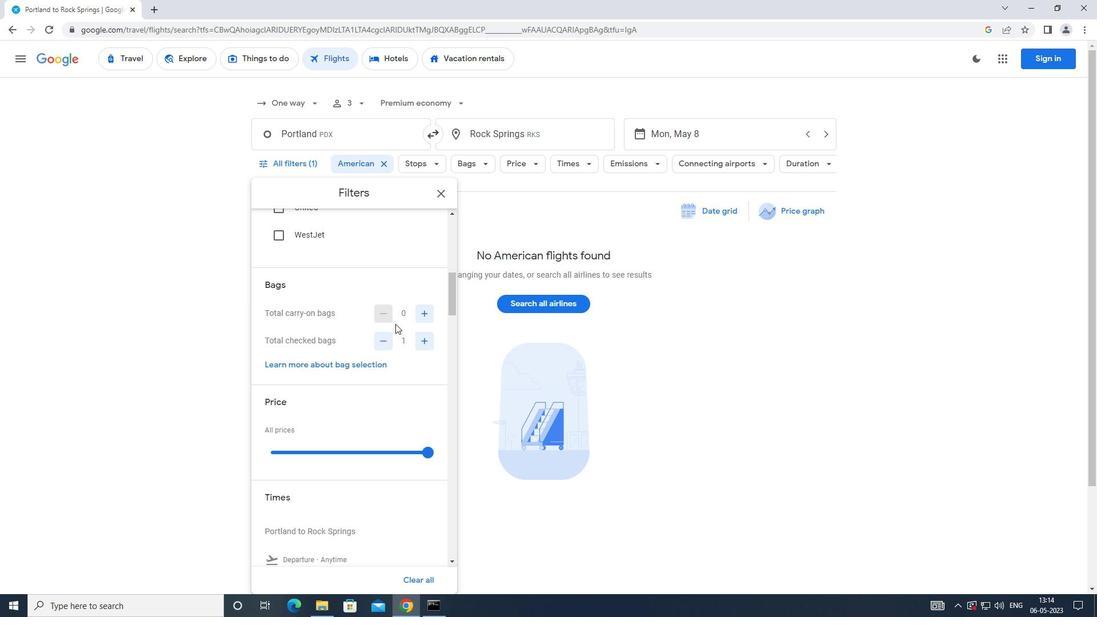 
Action: Mouse scrolled (391, 321) with delta (0, 0)
Screenshot: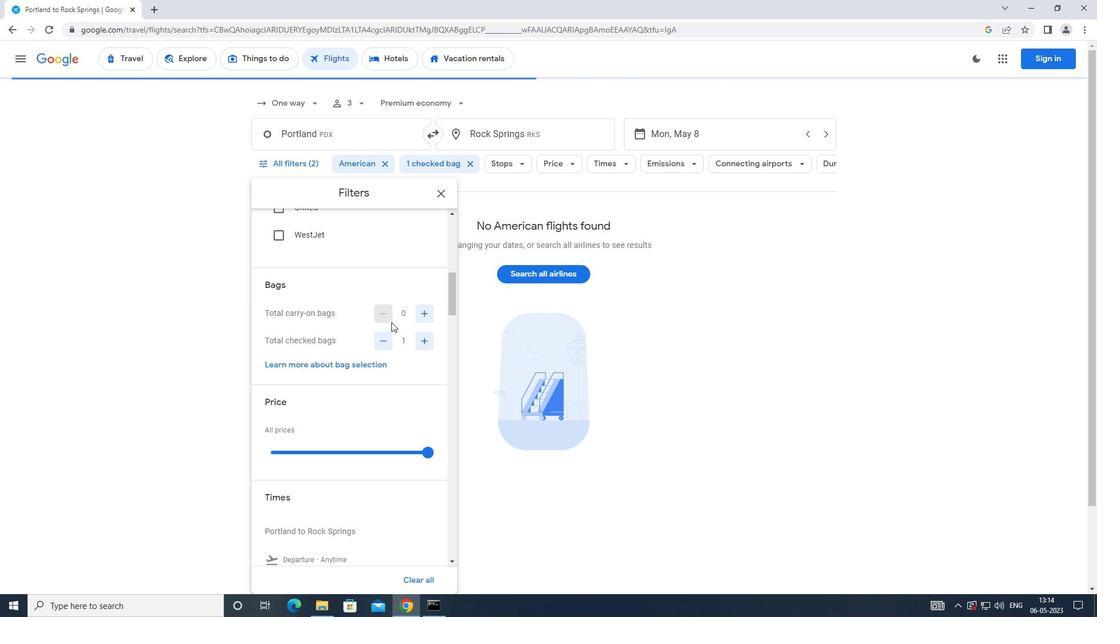 
Action: Mouse moved to (428, 392)
Screenshot: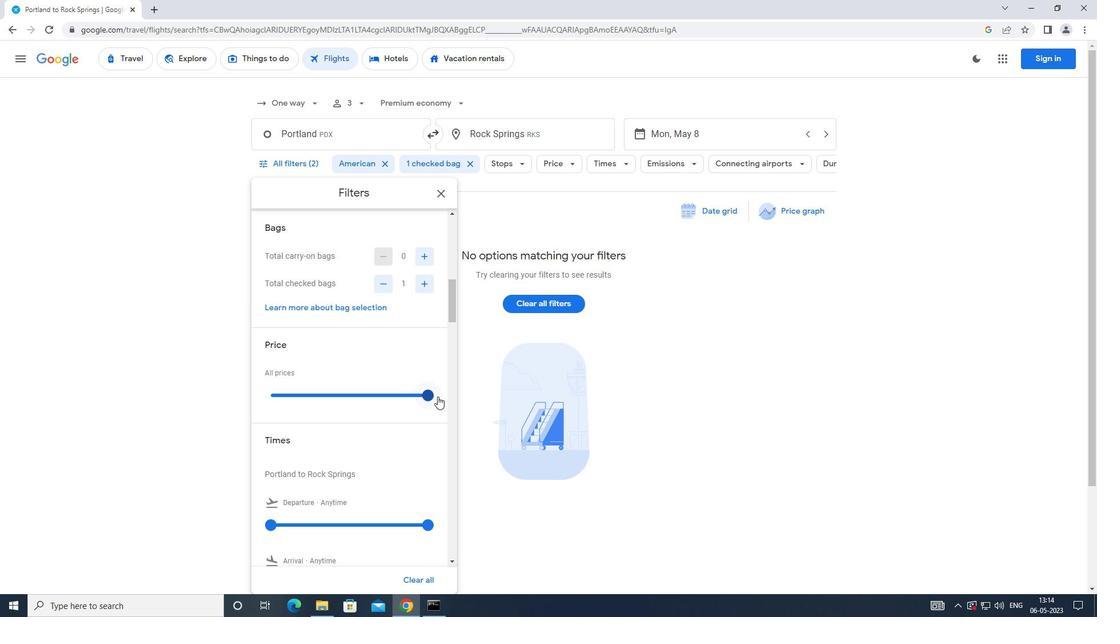
Action: Mouse pressed left at (428, 392)
Screenshot: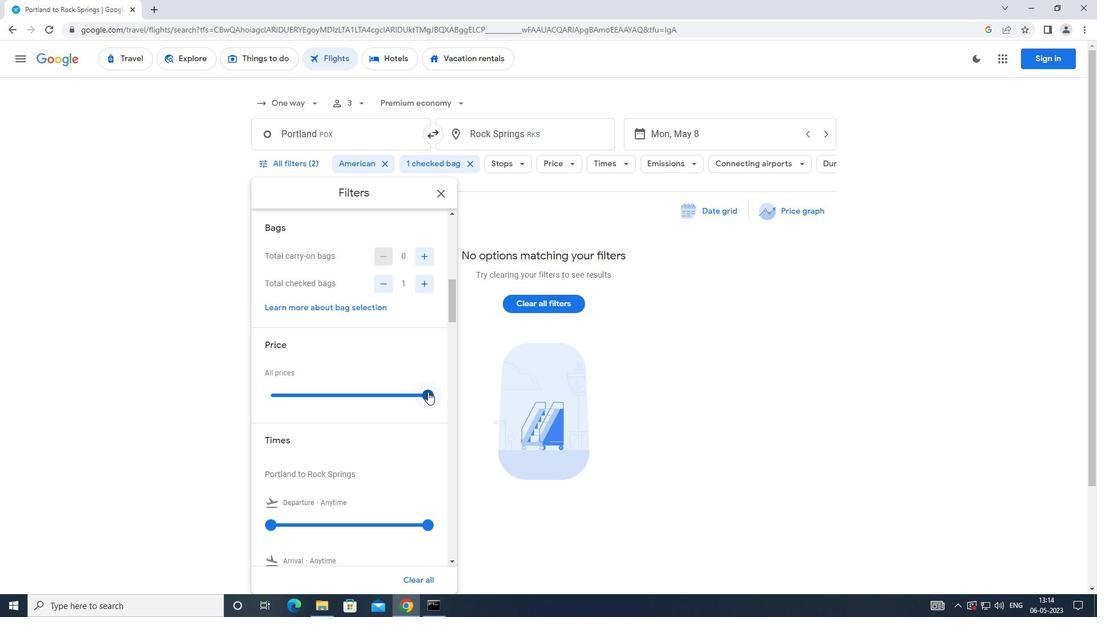
Action: Mouse moved to (377, 365)
Screenshot: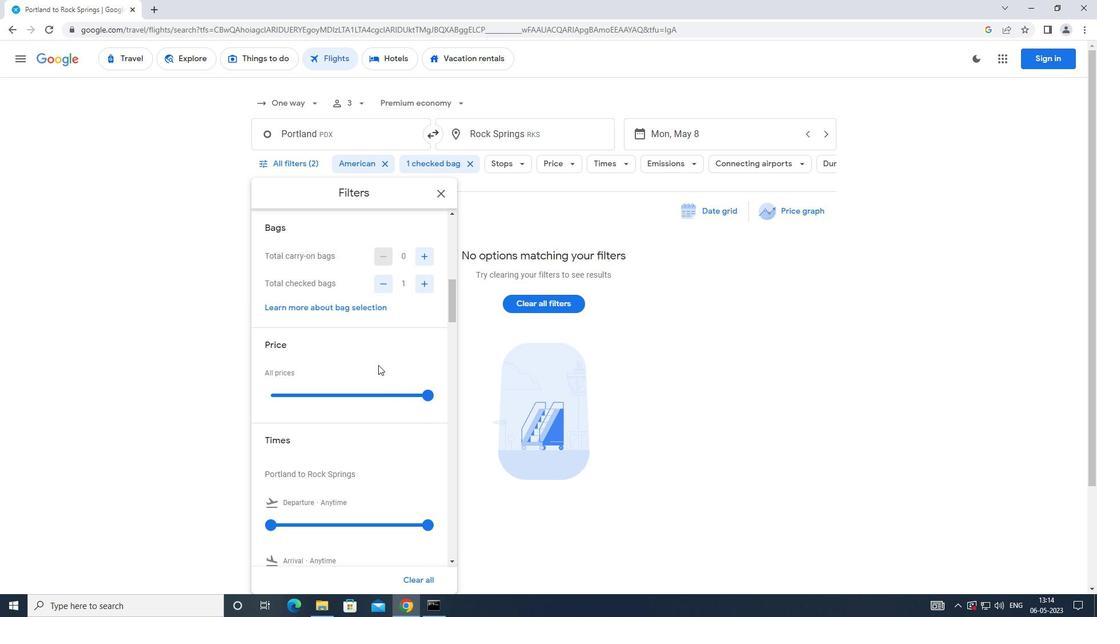 
Action: Mouse scrolled (377, 365) with delta (0, 0)
Screenshot: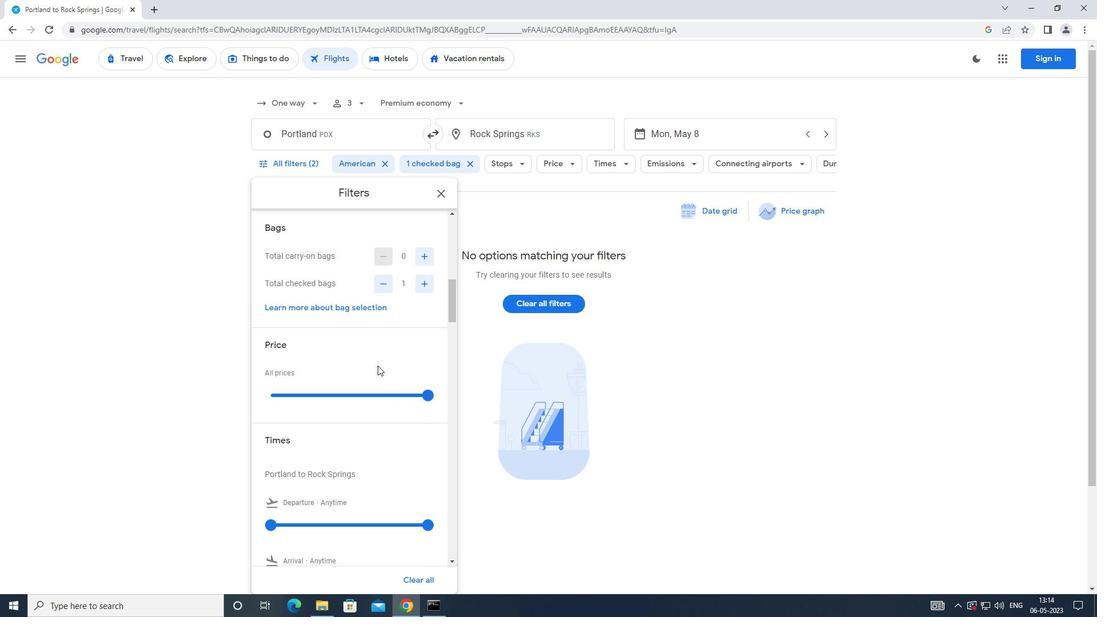 
Action: Mouse scrolled (377, 365) with delta (0, 0)
Screenshot: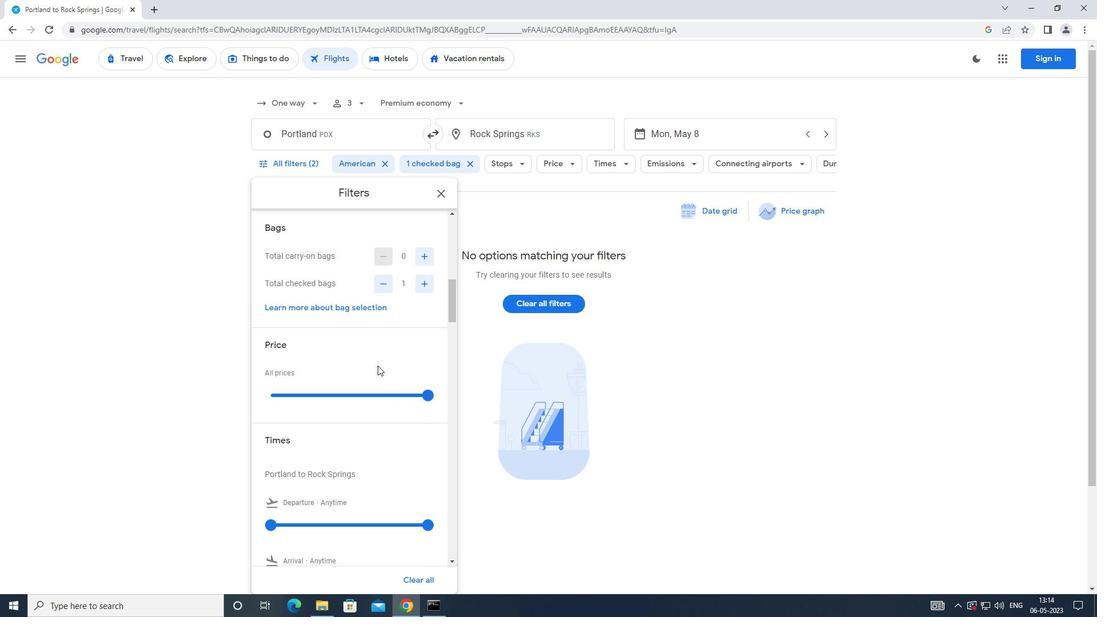 
Action: Mouse moved to (270, 411)
Screenshot: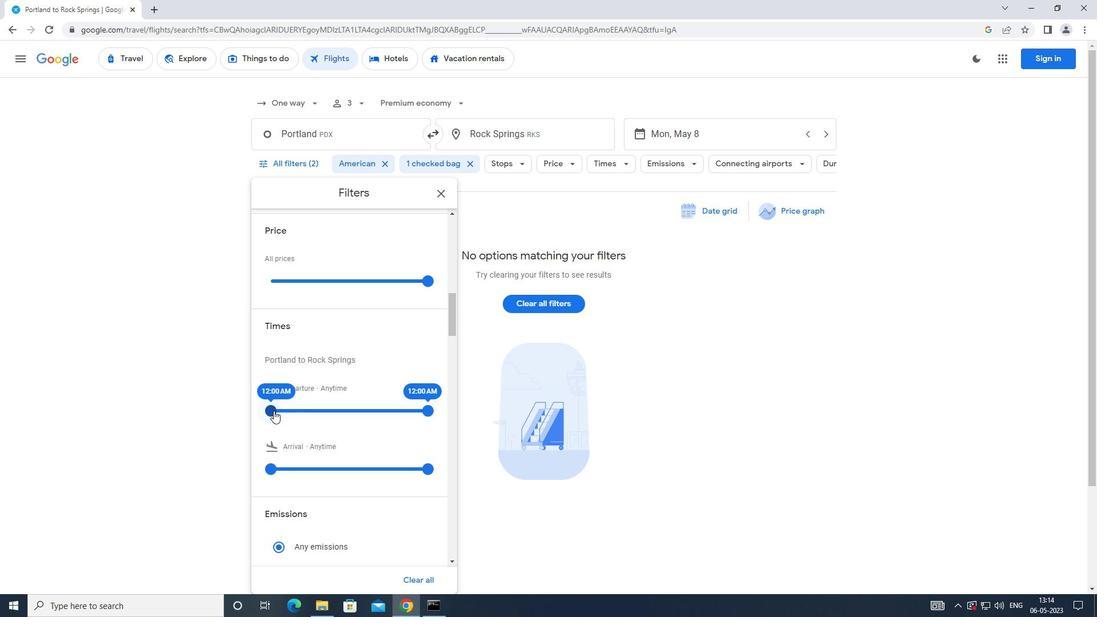 
Action: Mouse pressed left at (270, 411)
Screenshot: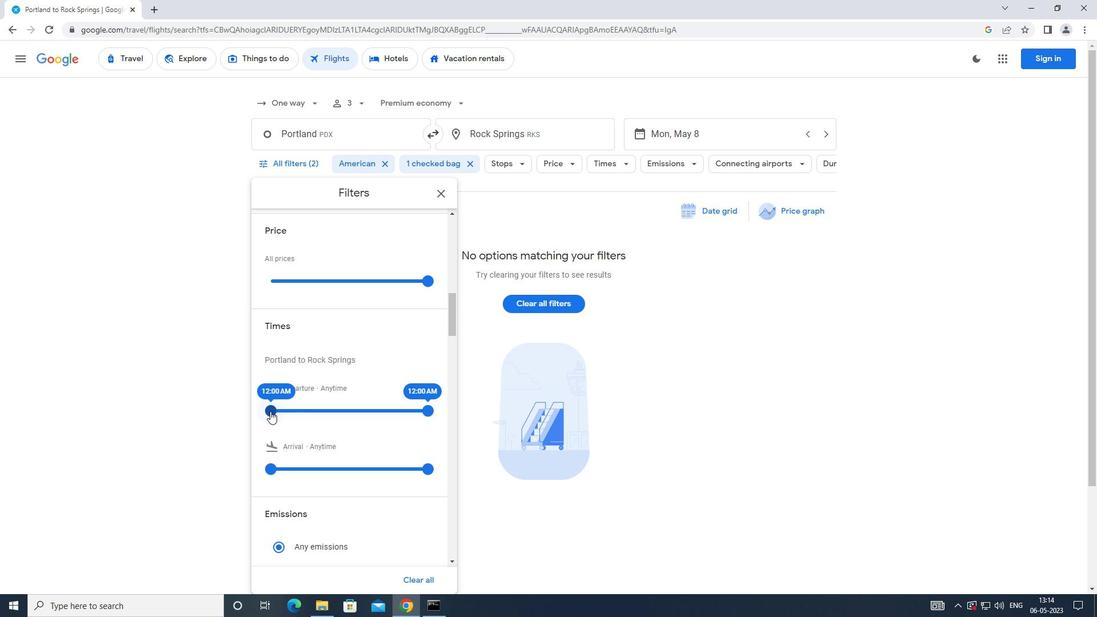 
Action: Mouse moved to (431, 411)
Screenshot: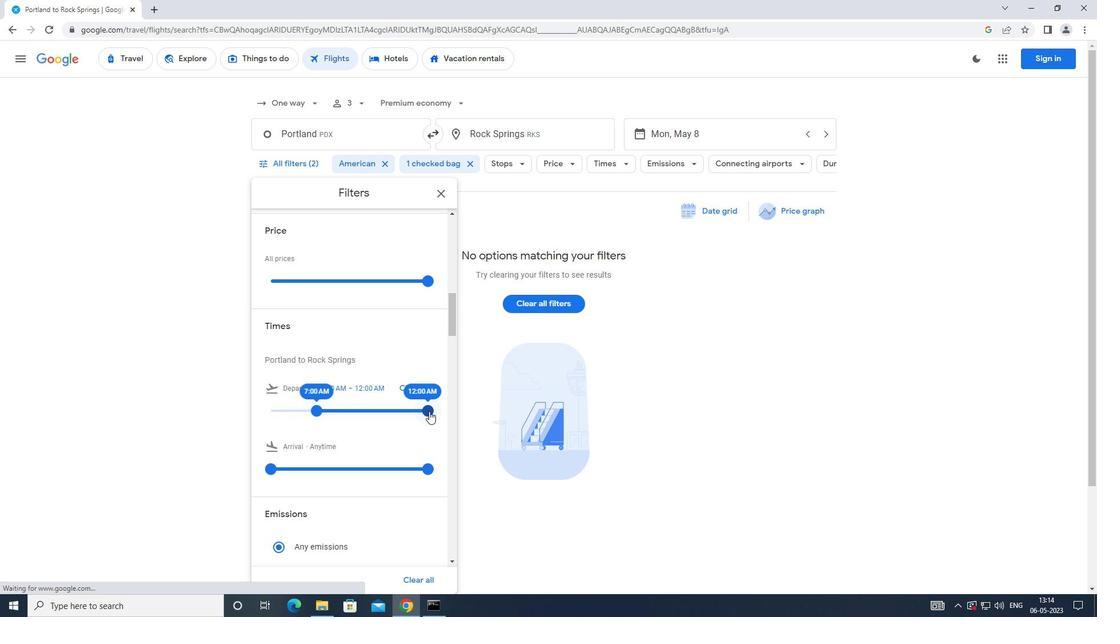 
Action: Mouse pressed left at (431, 411)
Screenshot: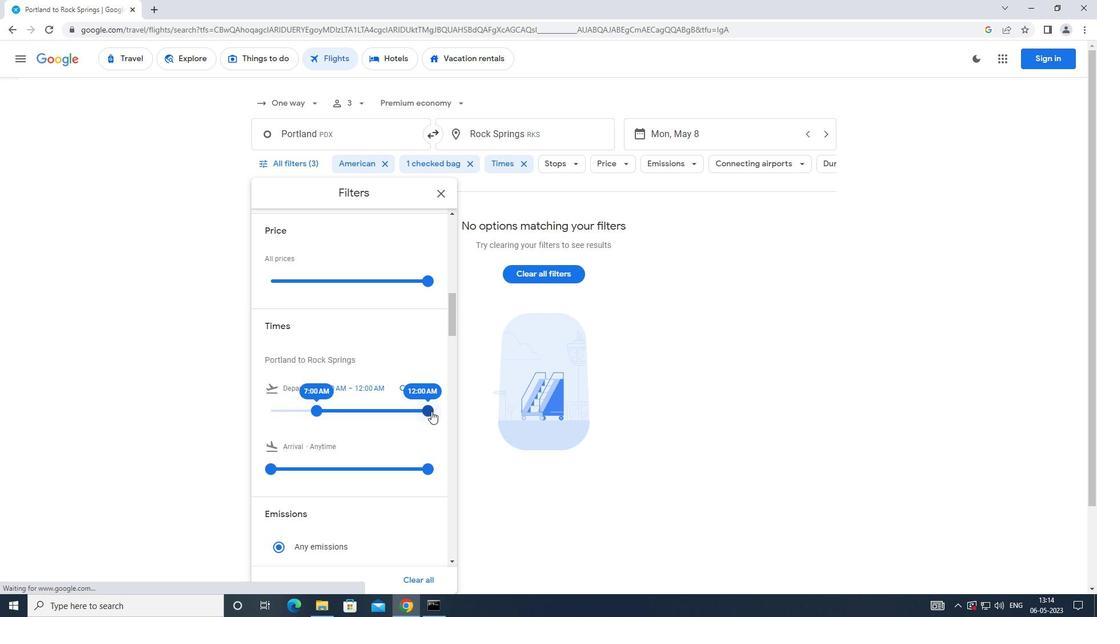 
Action: Mouse moved to (341, 344)
Screenshot: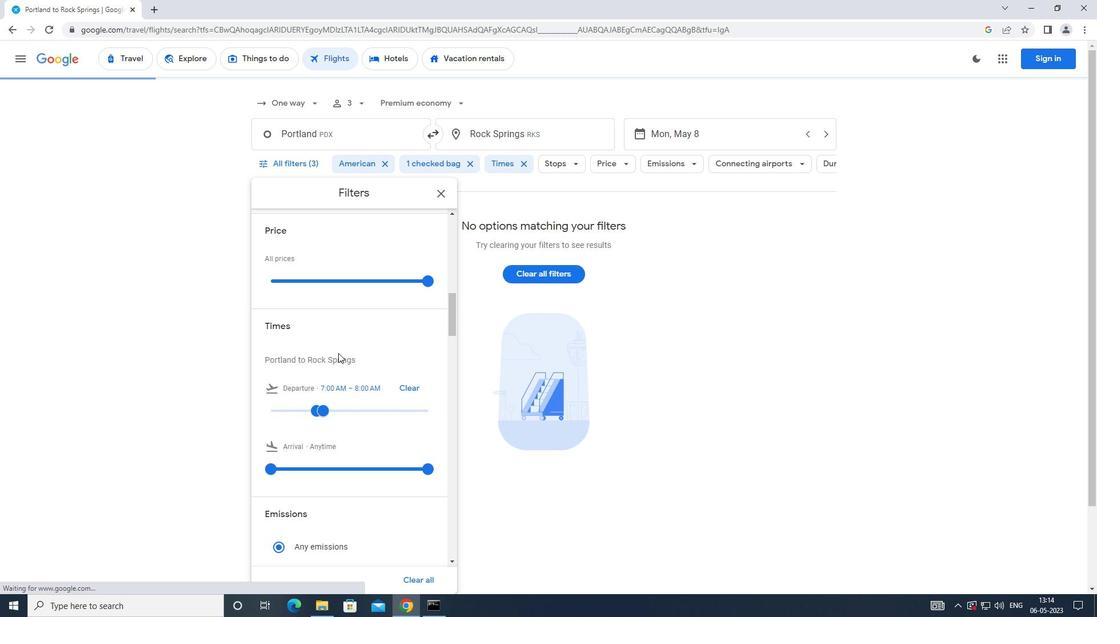 
